 Task: Search one way flight ticket for 5 adults, 1 child, 2 infants in seat and 1 infant on lap in business from Columbia: Columbia Metropolitan Airport to Riverton: Central Wyoming Regional Airport (was Riverton Regional) on 8-4-2023. Choice of flights is Emirates. Number of bags: 11 checked bags. Price is upto 91000. Outbound departure time preference is 16:45. Flight should be any emissions.
Action: Mouse moved to (293, 247)
Screenshot: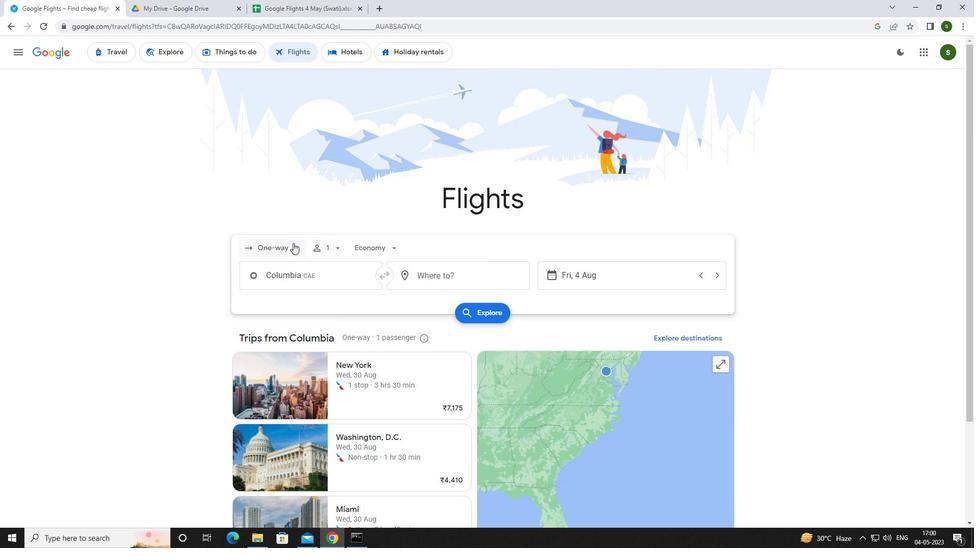 
Action: Mouse pressed left at (293, 247)
Screenshot: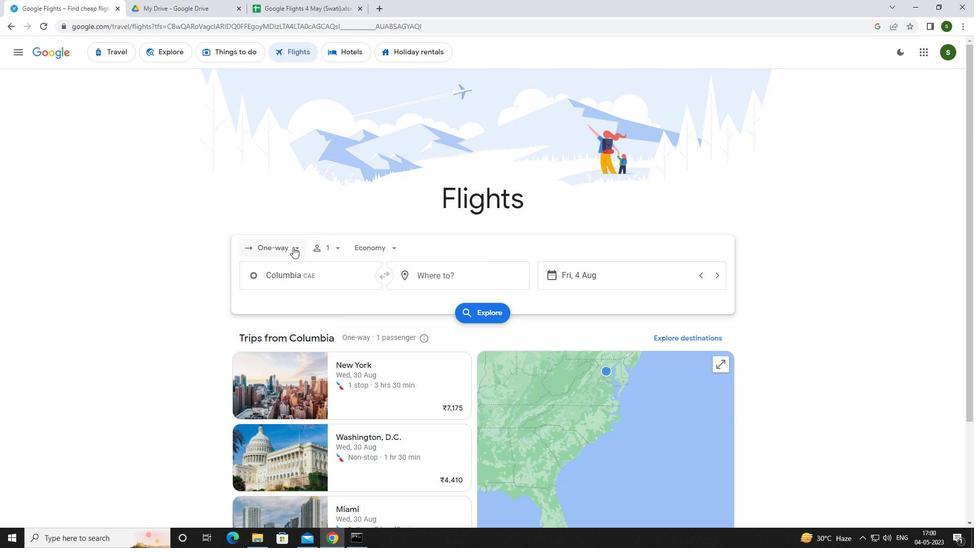 
Action: Mouse moved to (290, 297)
Screenshot: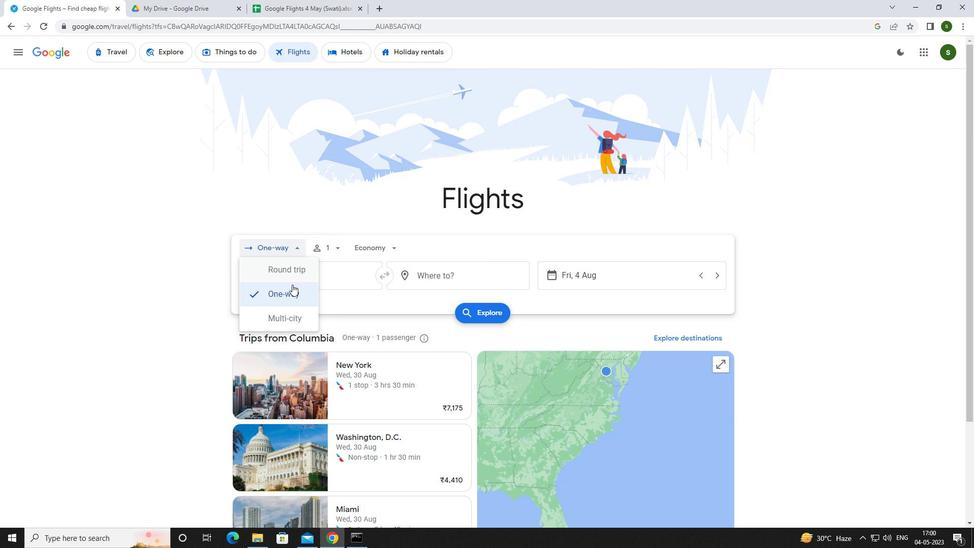 
Action: Mouse pressed left at (290, 297)
Screenshot: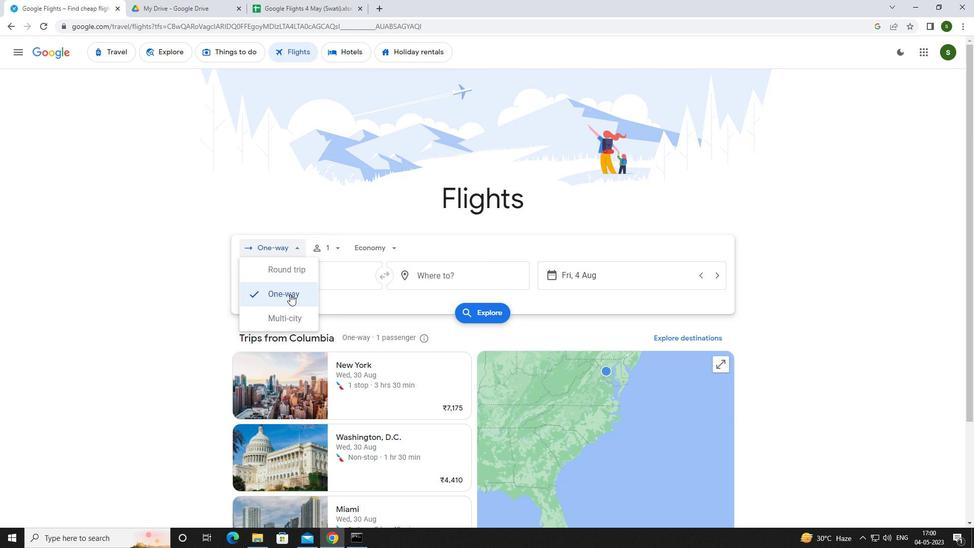 
Action: Mouse moved to (334, 245)
Screenshot: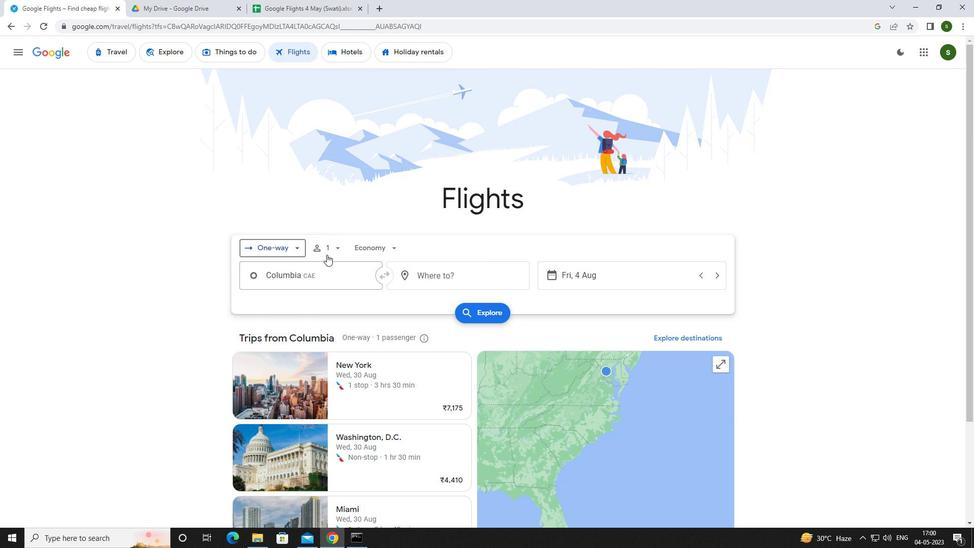 
Action: Mouse pressed left at (334, 245)
Screenshot: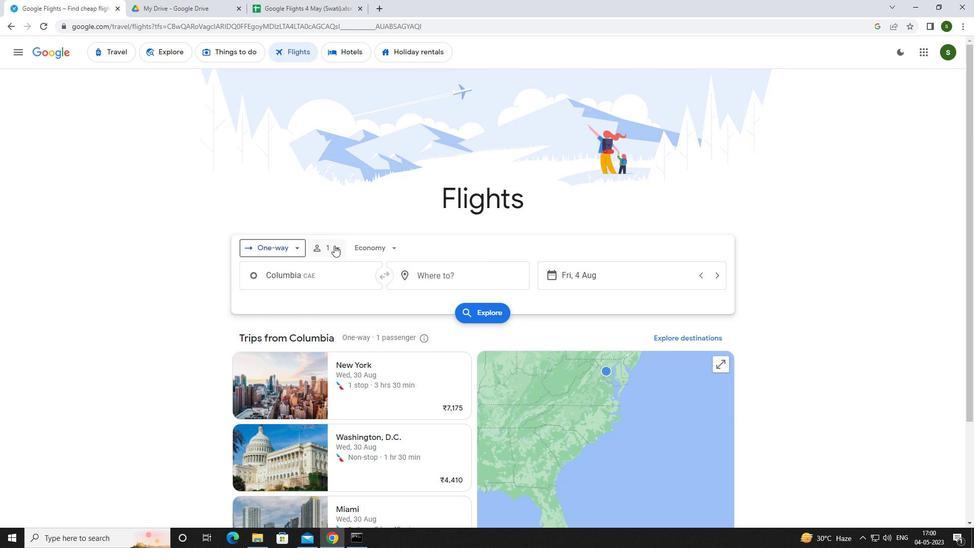 
Action: Mouse moved to (422, 274)
Screenshot: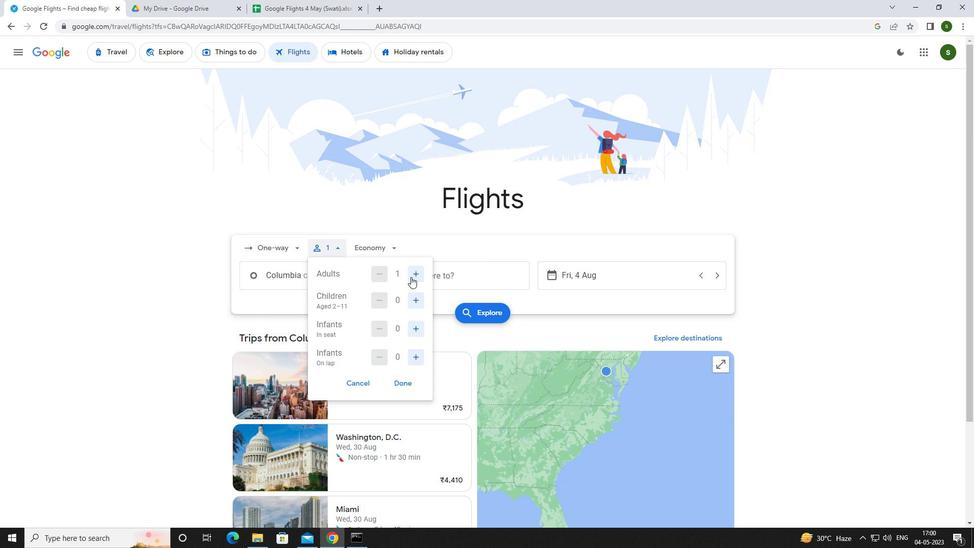 
Action: Mouse pressed left at (422, 274)
Screenshot: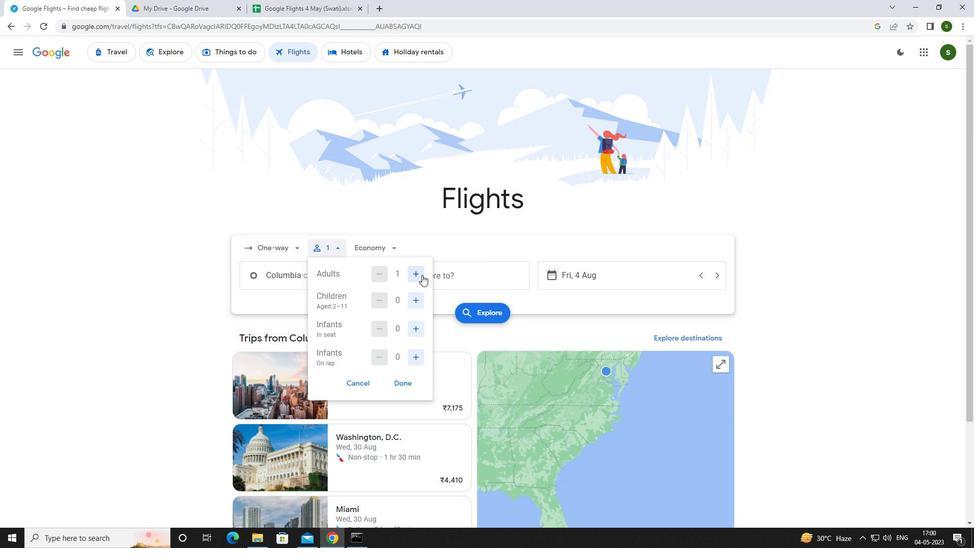 
Action: Mouse moved to (421, 274)
Screenshot: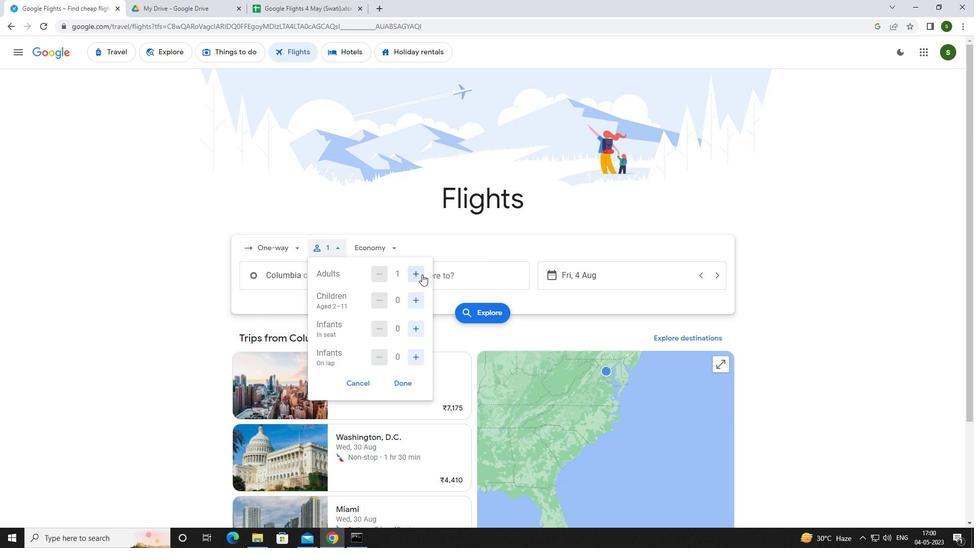 
Action: Mouse pressed left at (421, 274)
Screenshot: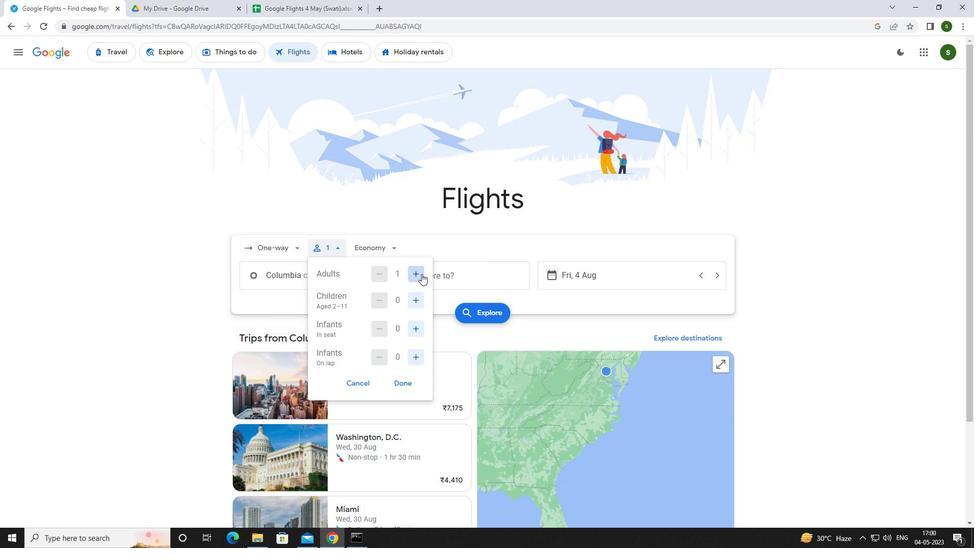
Action: Mouse pressed left at (421, 274)
Screenshot: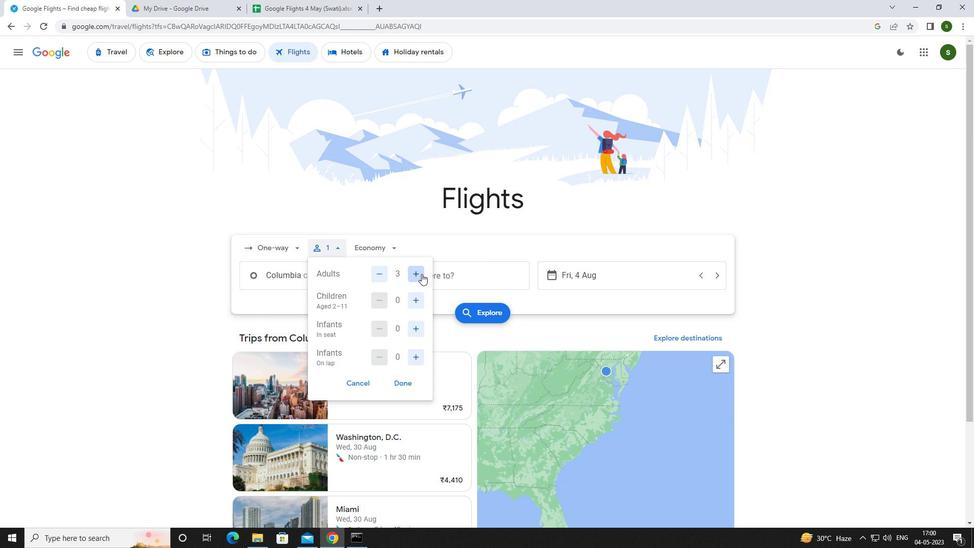 
Action: Mouse pressed left at (421, 274)
Screenshot: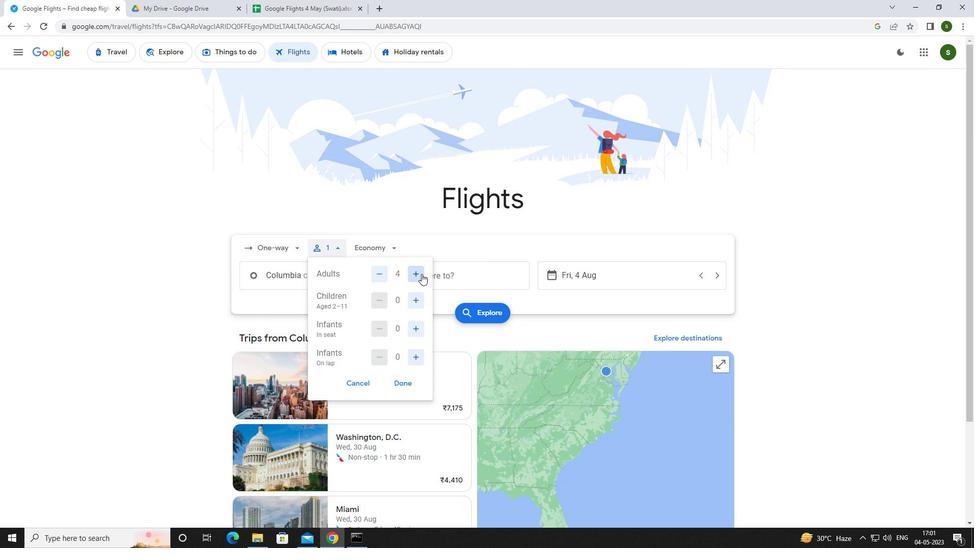 
Action: Mouse moved to (416, 297)
Screenshot: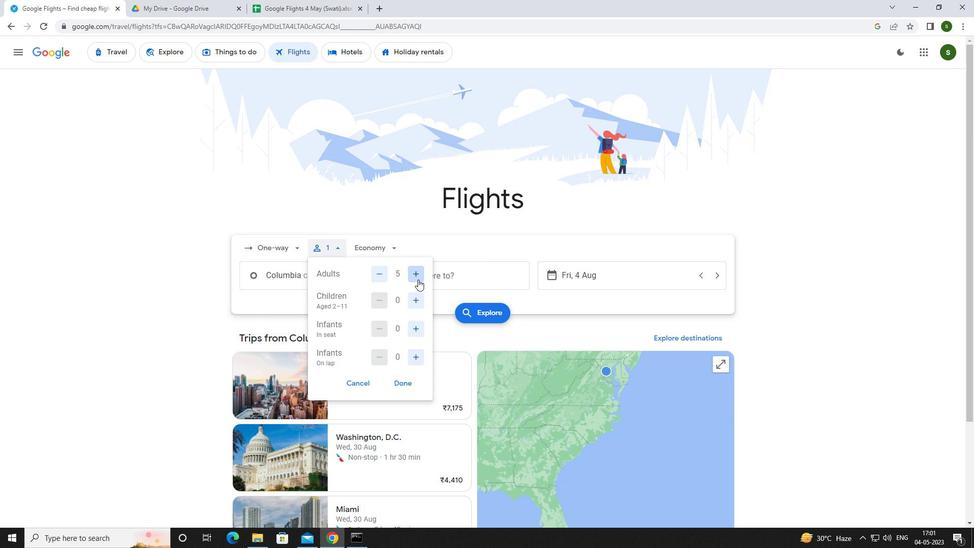 
Action: Mouse pressed left at (416, 297)
Screenshot: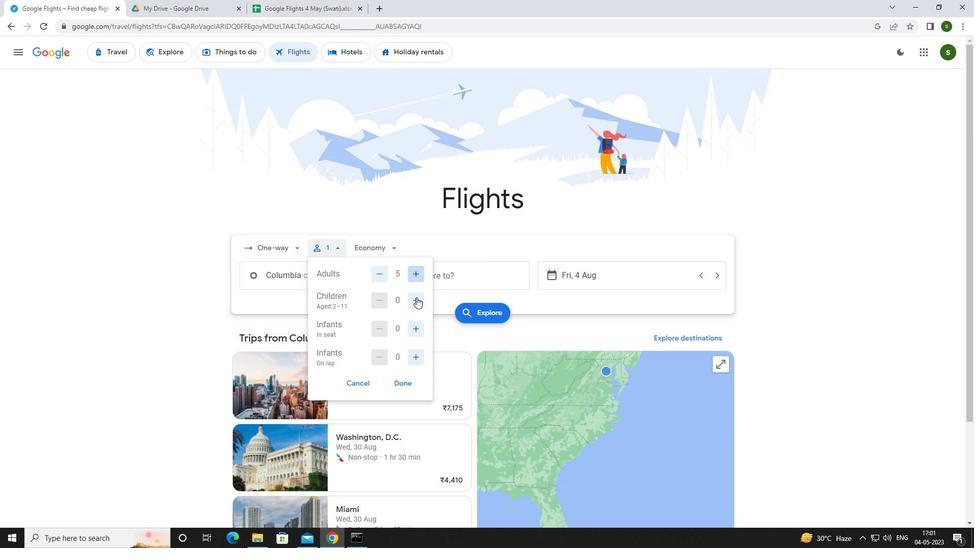 
Action: Mouse moved to (417, 326)
Screenshot: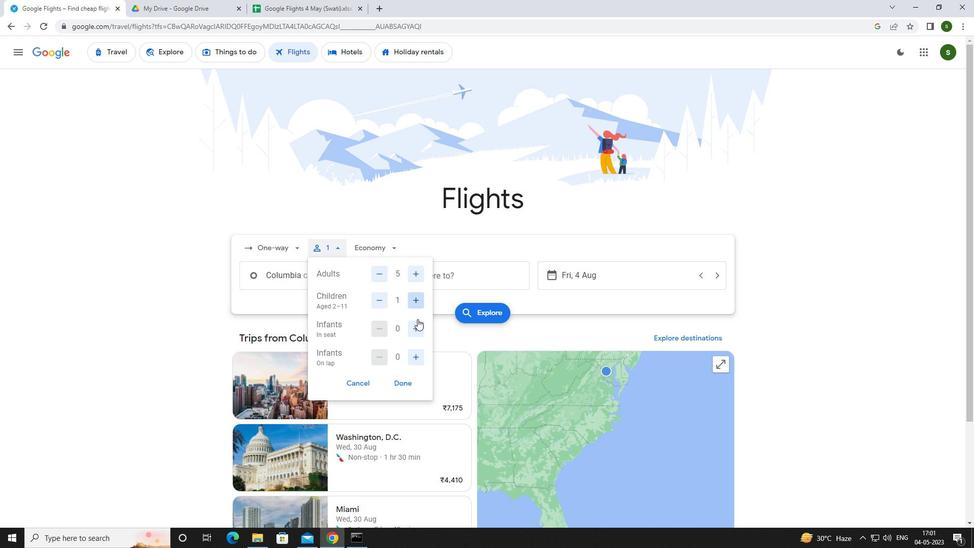 
Action: Mouse pressed left at (417, 326)
Screenshot: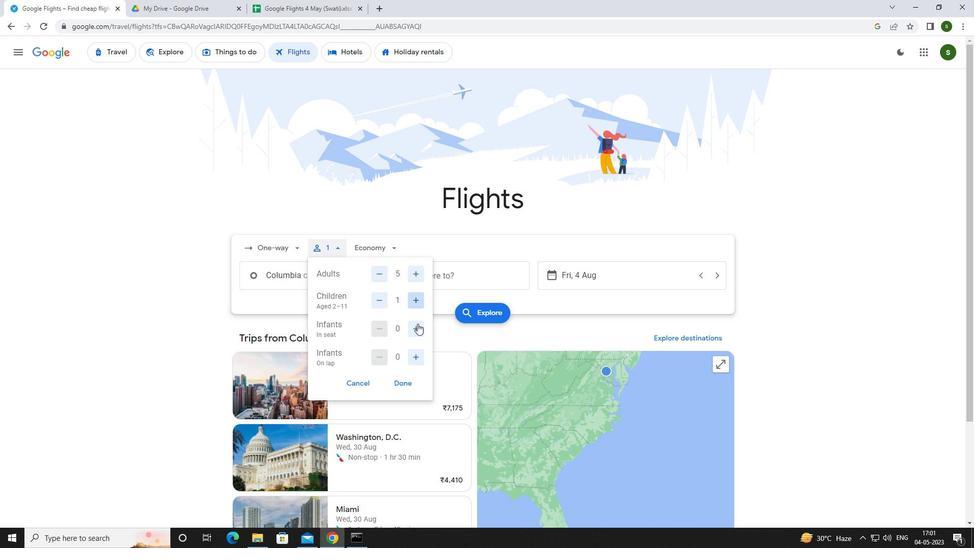 
Action: Mouse pressed left at (417, 326)
Screenshot: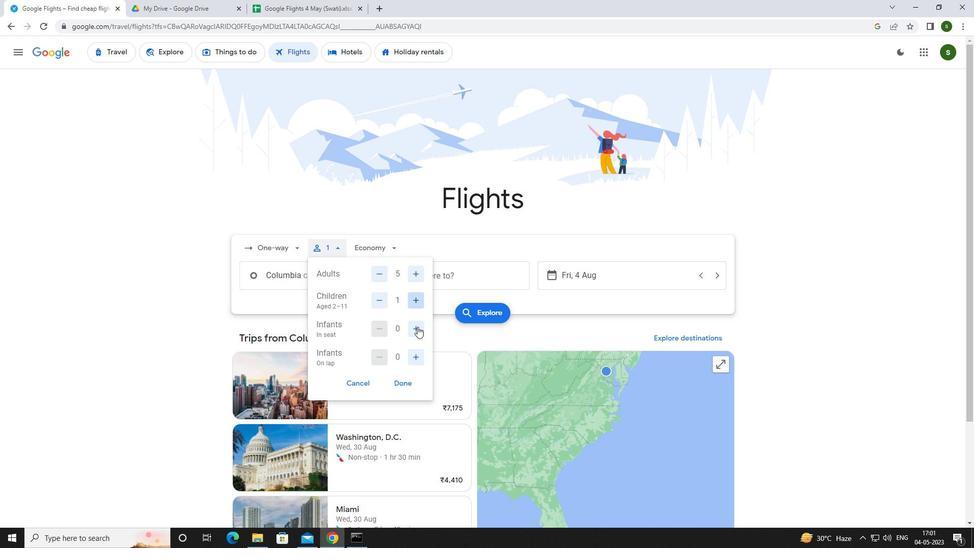 
Action: Mouse moved to (418, 357)
Screenshot: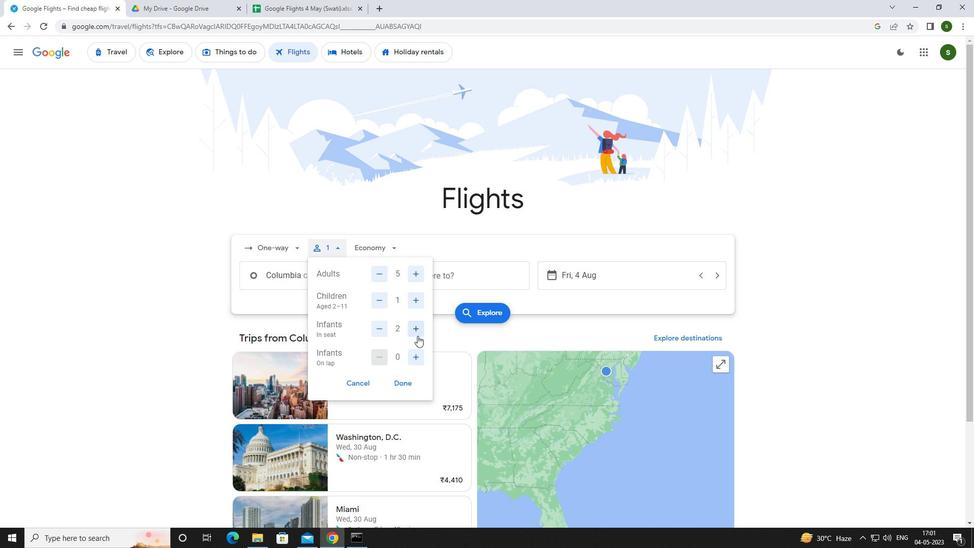 
Action: Mouse pressed left at (418, 357)
Screenshot: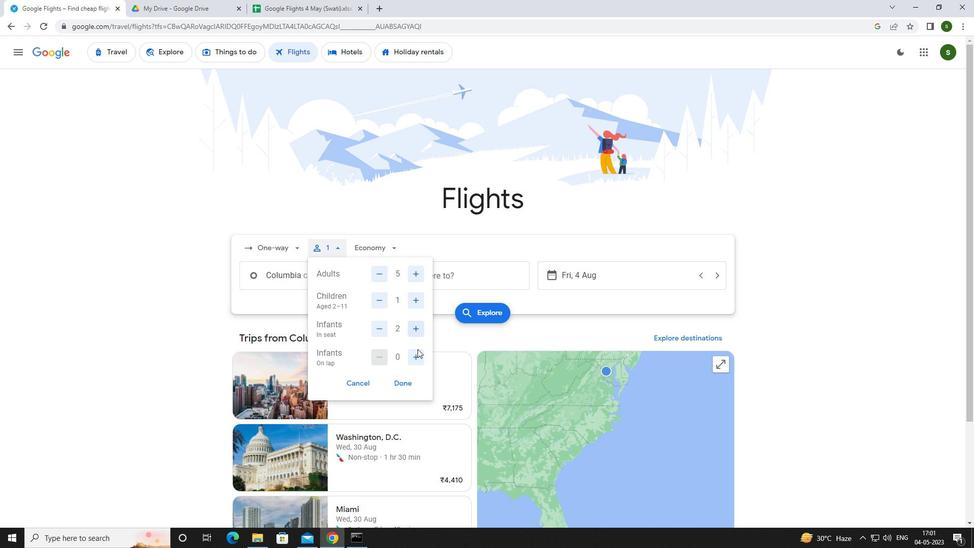 
Action: Mouse moved to (382, 248)
Screenshot: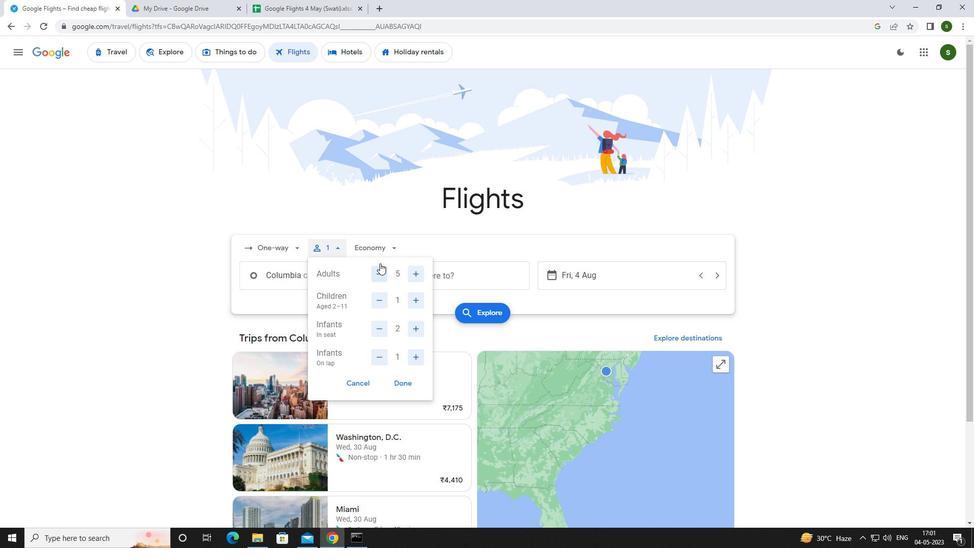 
Action: Mouse pressed left at (382, 248)
Screenshot: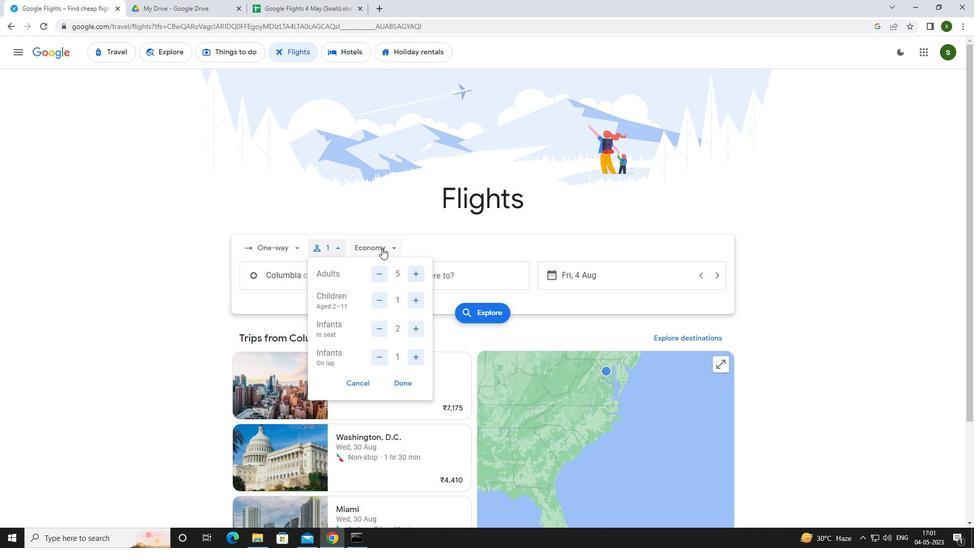 
Action: Mouse moved to (395, 315)
Screenshot: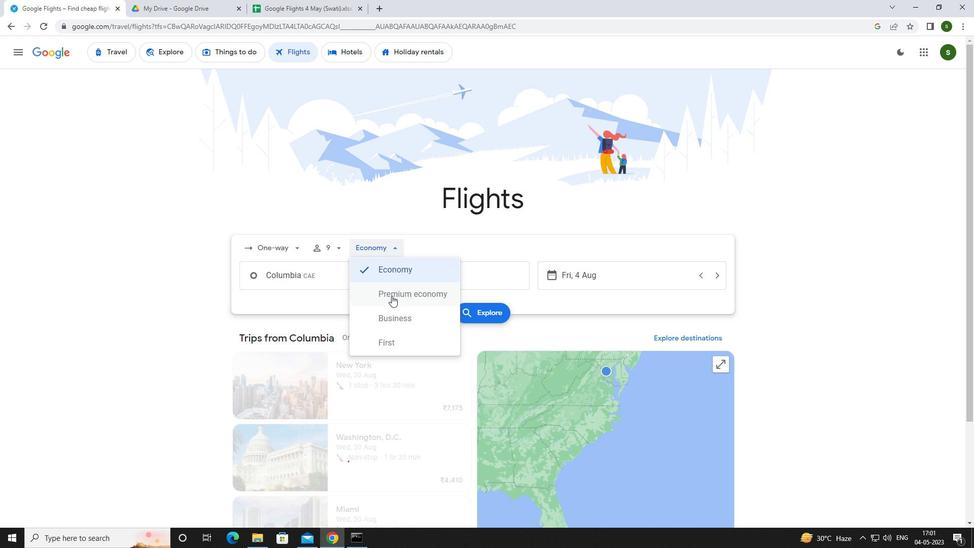 
Action: Mouse pressed left at (395, 315)
Screenshot: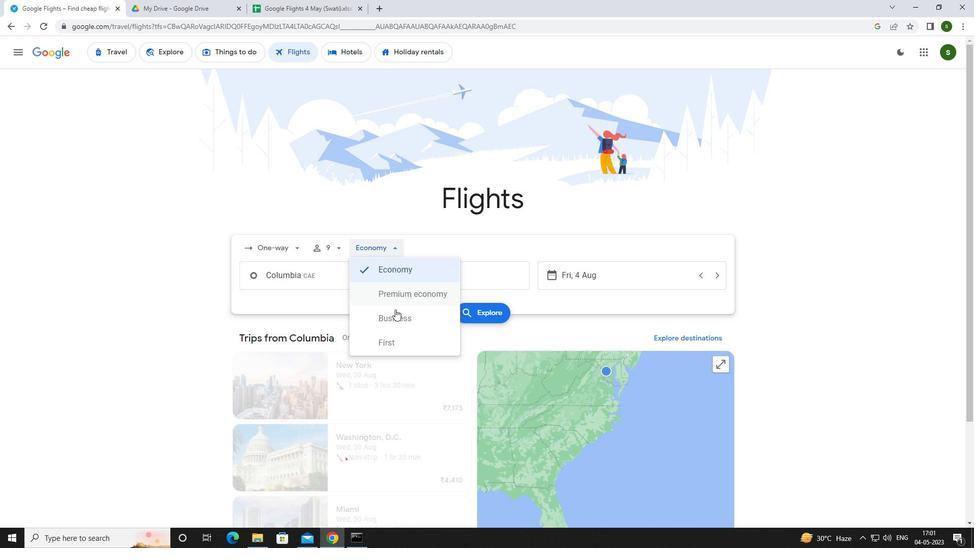 
Action: Mouse moved to (345, 273)
Screenshot: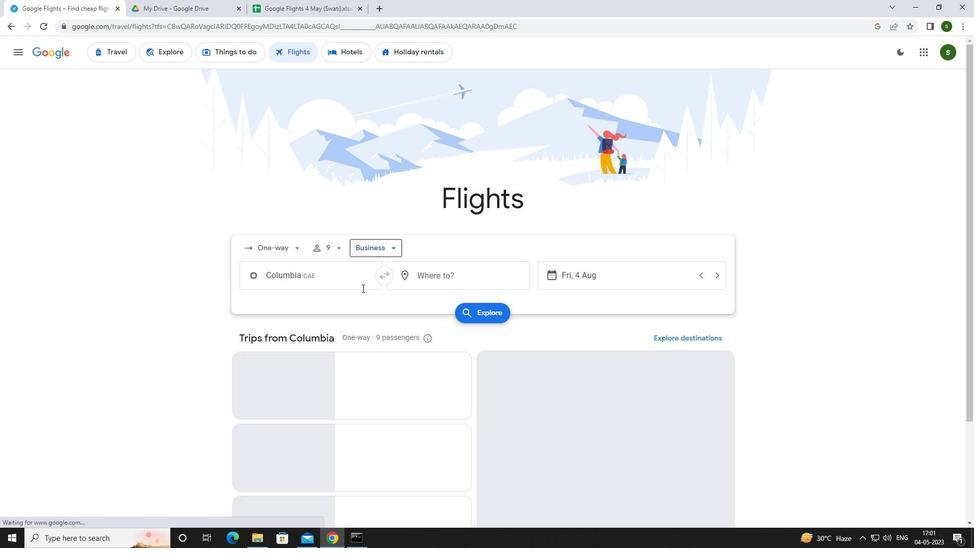
Action: Mouse pressed left at (345, 273)
Screenshot: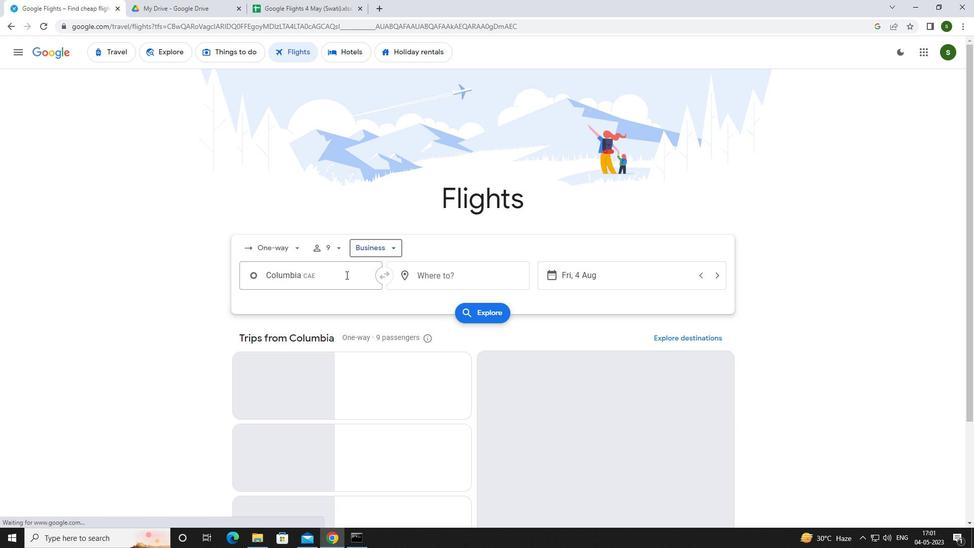 
Action: Mouse moved to (345, 273)
Screenshot: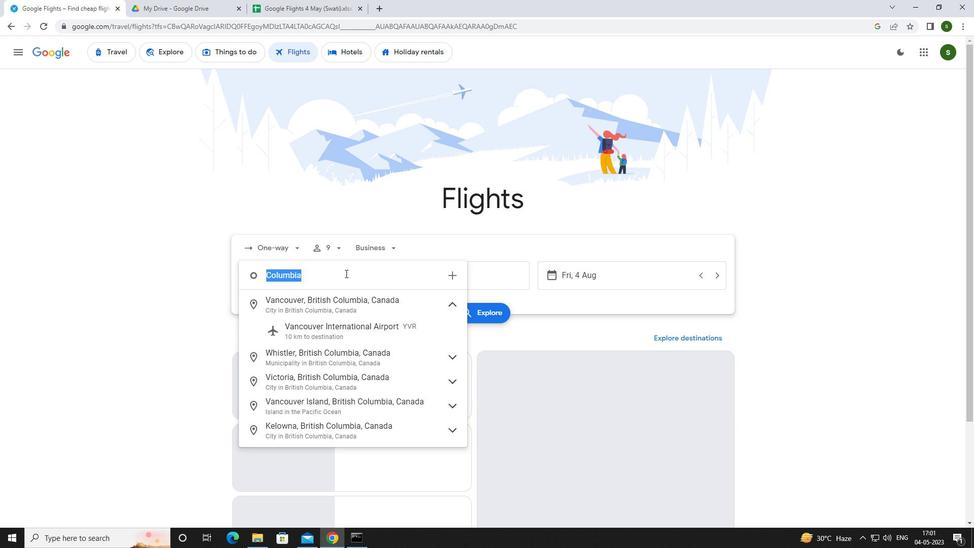
Action: Key pressed <Key.caps_lock>c<Key.caps_lock>olumbia<Key.space><Key.caps_lock>m<Key.caps_lock>etr
Screenshot: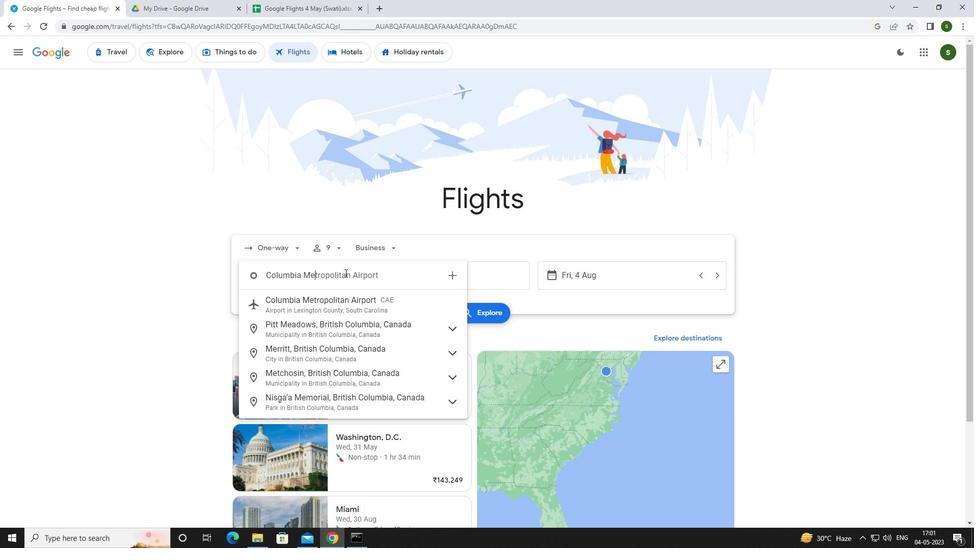 
Action: Mouse moved to (345, 301)
Screenshot: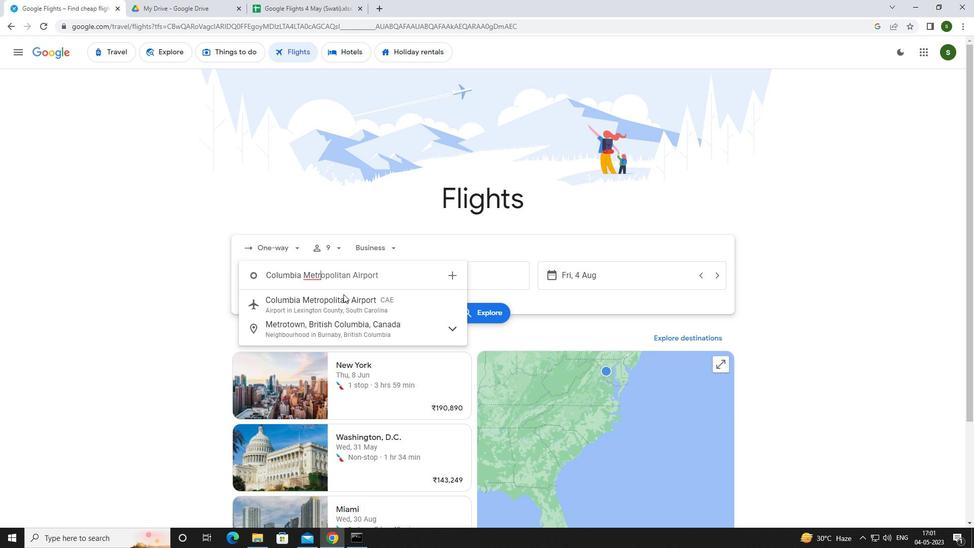 
Action: Mouse pressed left at (345, 301)
Screenshot: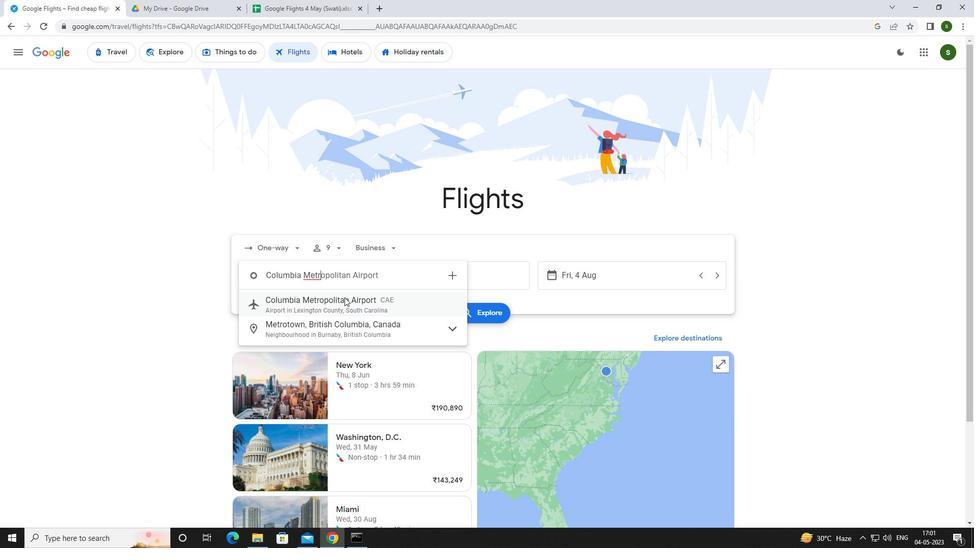 
Action: Mouse moved to (455, 275)
Screenshot: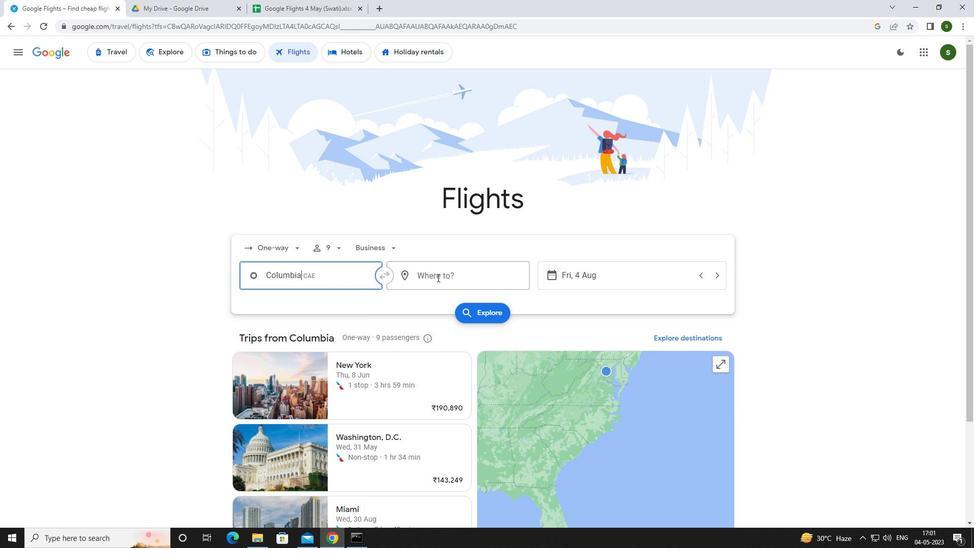 
Action: Mouse pressed left at (455, 275)
Screenshot: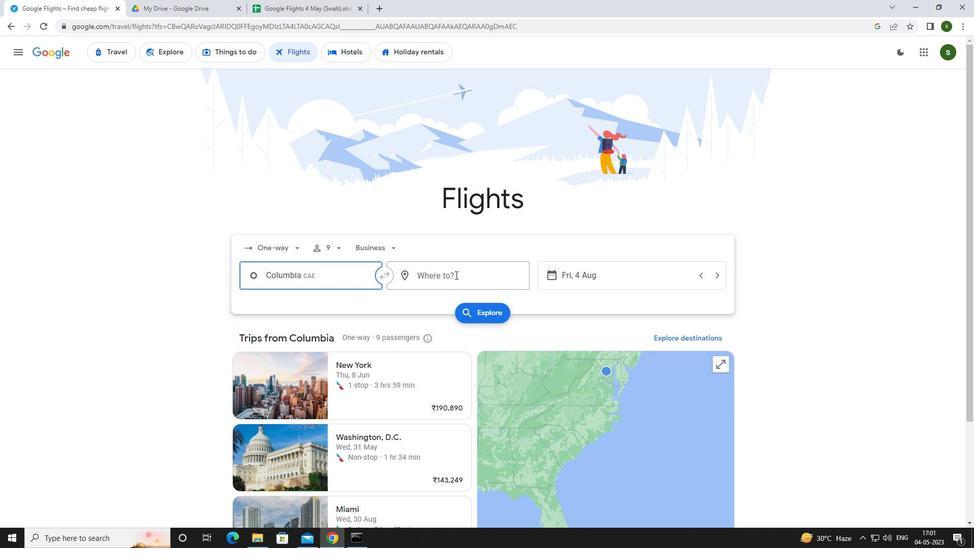 
Action: Mouse moved to (423, 283)
Screenshot: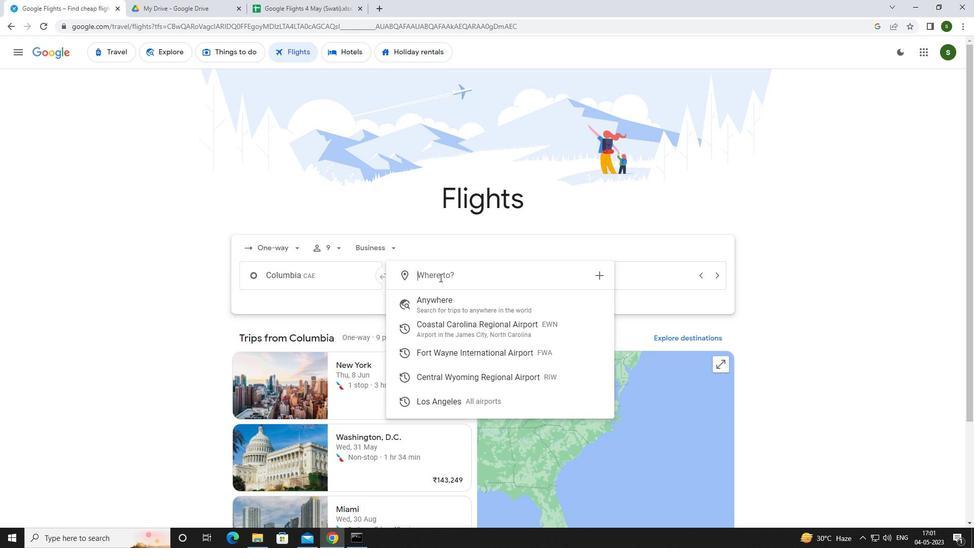 
Action: Key pressed <Key.caps_lock>r<Key.caps_lock>iverto
Screenshot: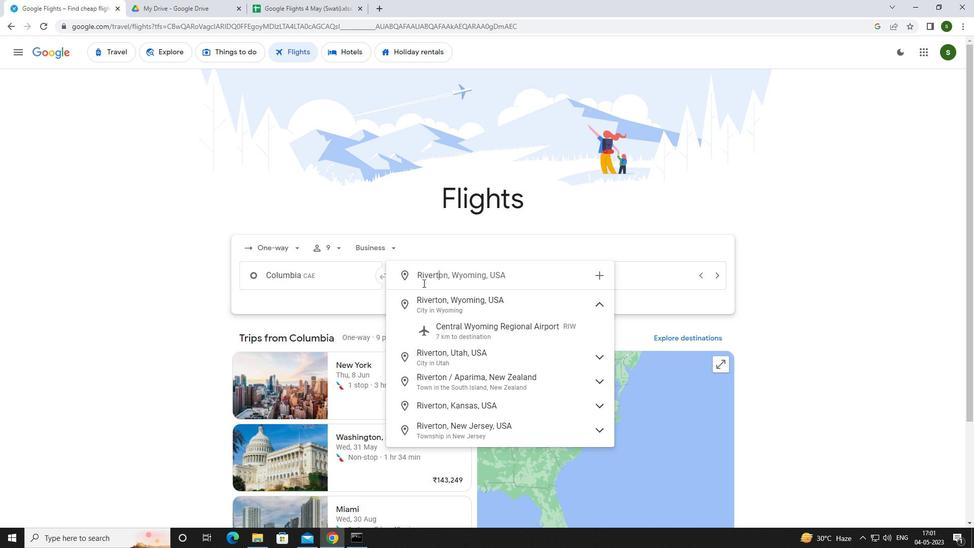 
Action: Mouse moved to (479, 331)
Screenshot: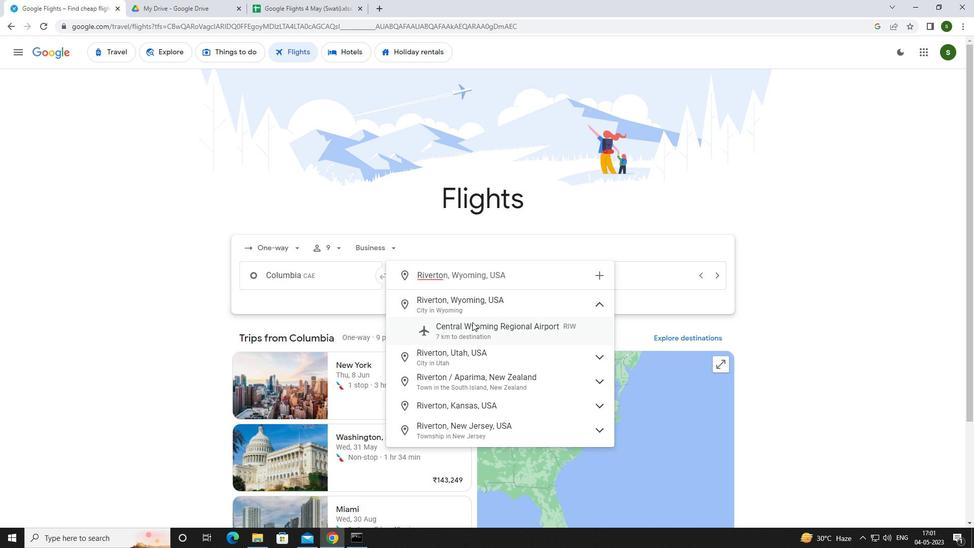 
Action: Mouse pressed left at (479, 331)
Screenshot: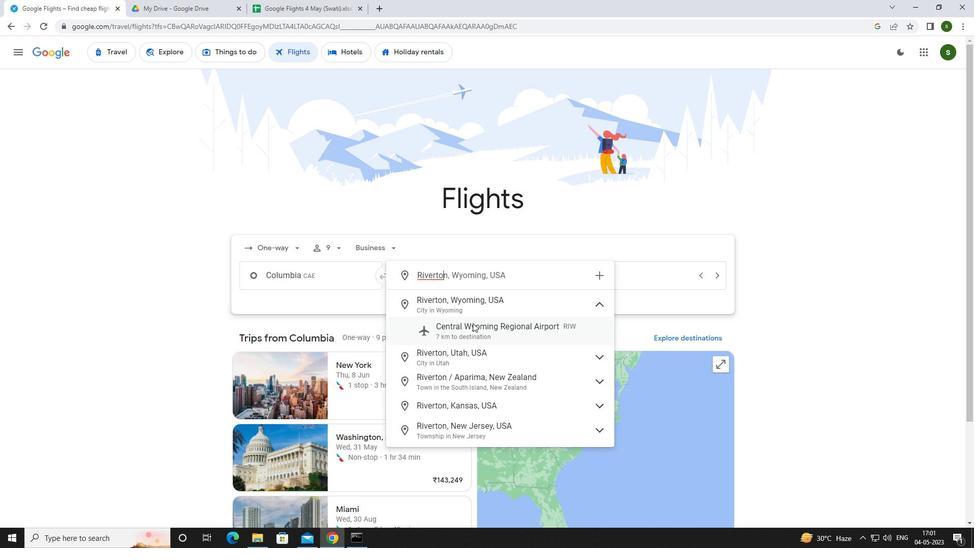 
Action: Mouse moved to (633, 270)
Screenshot: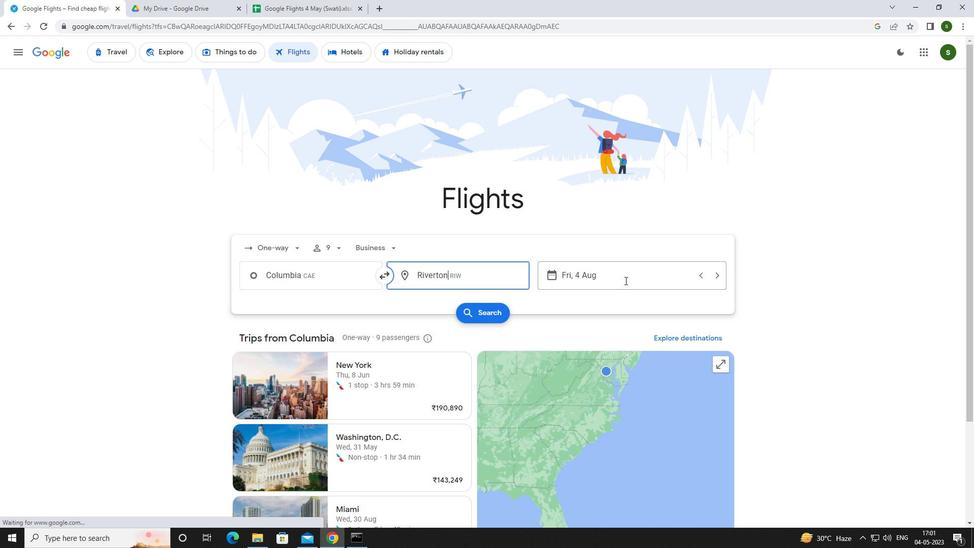 
Action: Mouse pressed left at (633, 270)
Screenshot: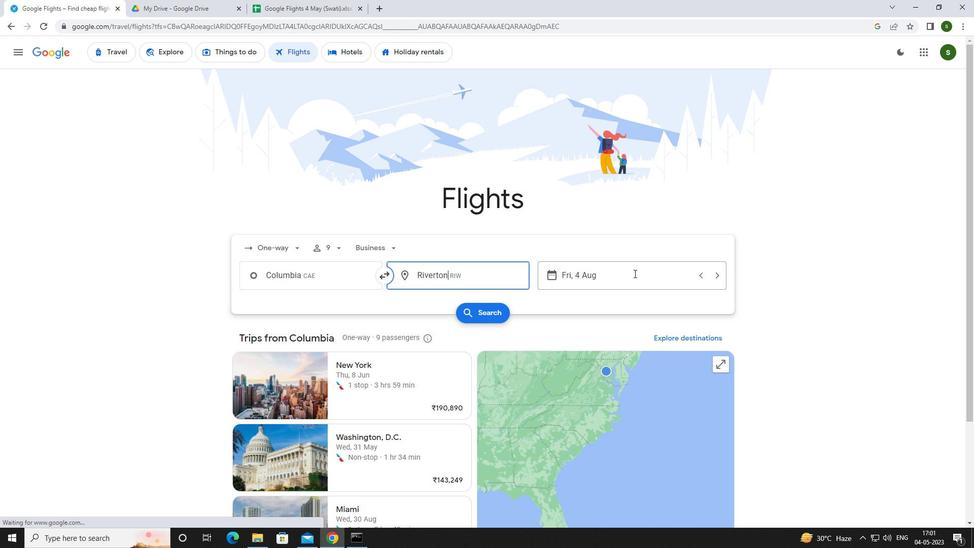 
Action: Mouse moved to (489, 346)
Screenshot: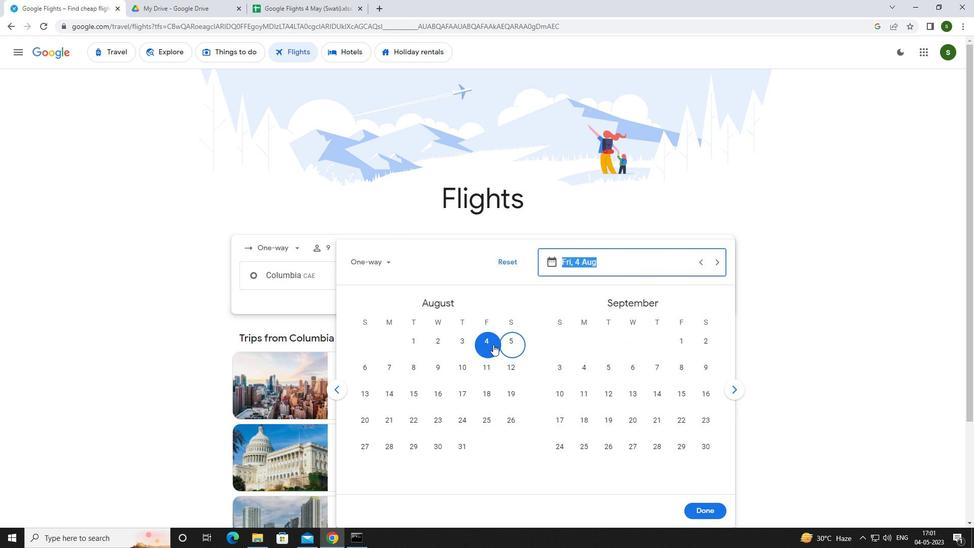 
Action: Mouse pressed left at (489, 346)
Screenshot: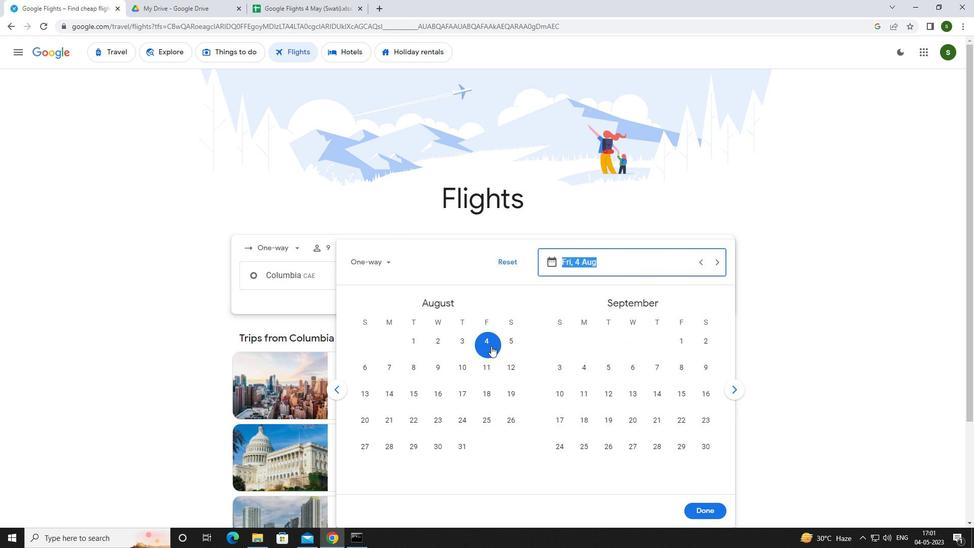 
Action: Mouse moved to (717, 510)
Screenshot: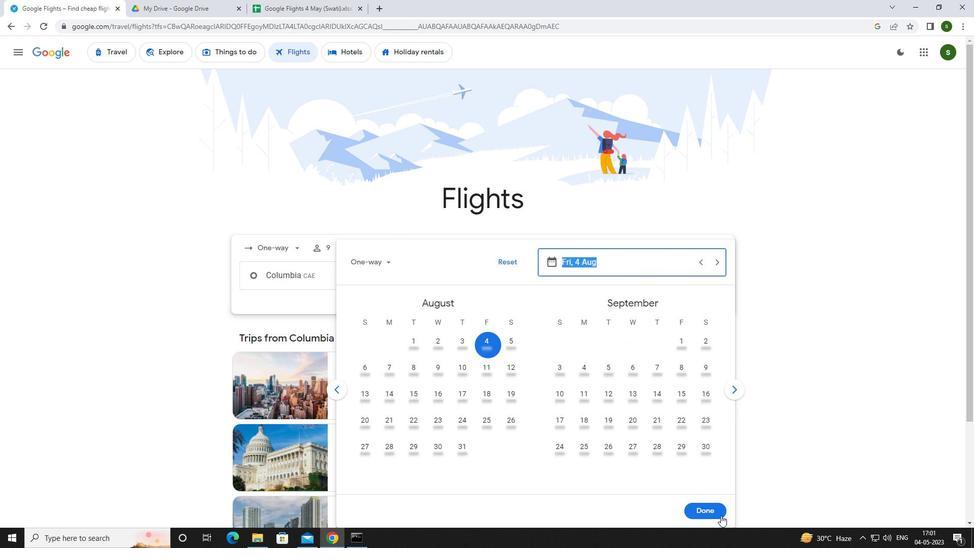 
Action: Mouse pressed left at (717, 510)
Screenshot: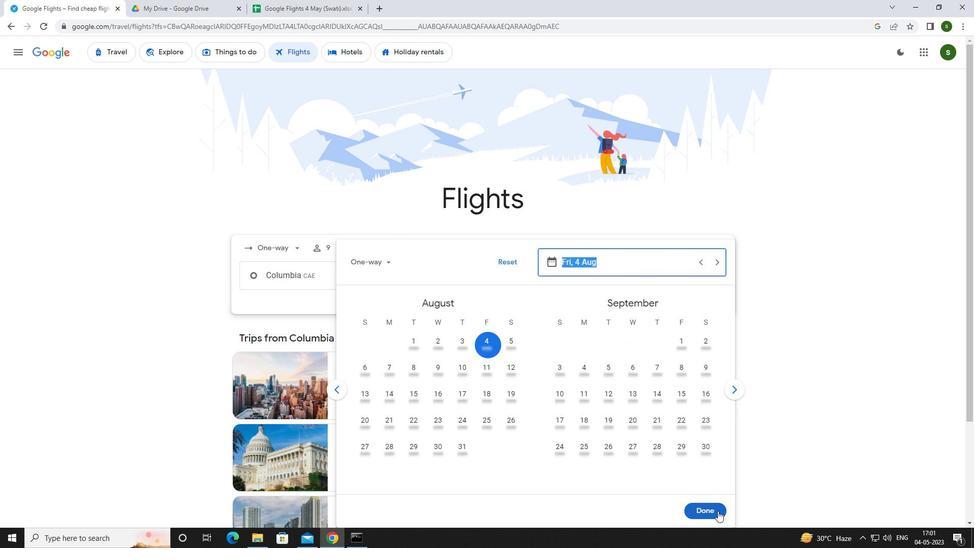 
Action: Mouse moved to (490, 311)
Screenshot: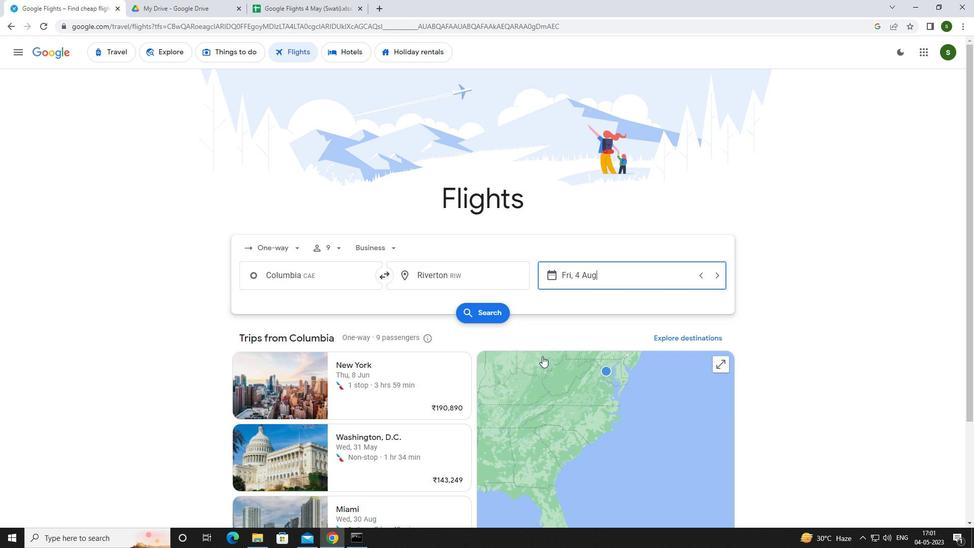 
Action: Mouse pressed left at (490, 311)
Screenshot: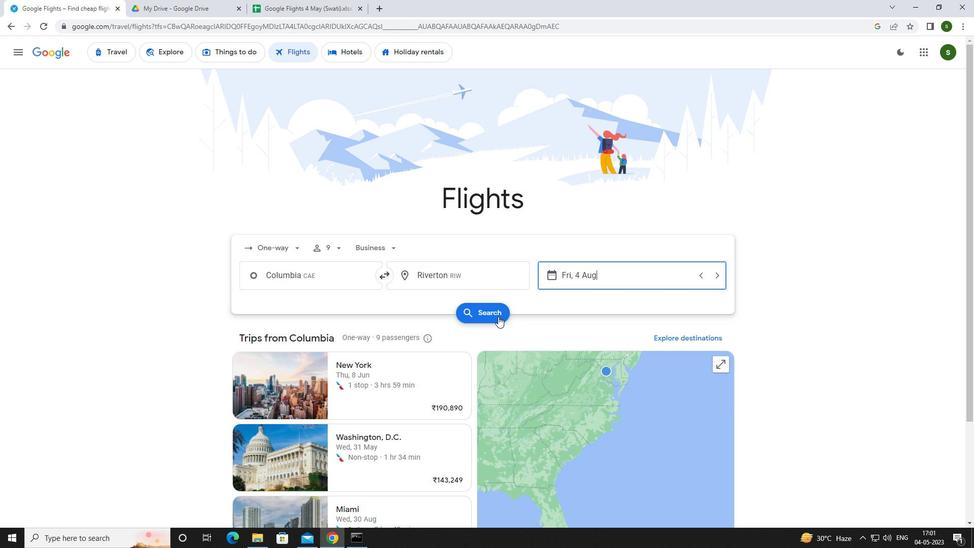 
Action: Mouse moved to (255, 145)
Screenshot: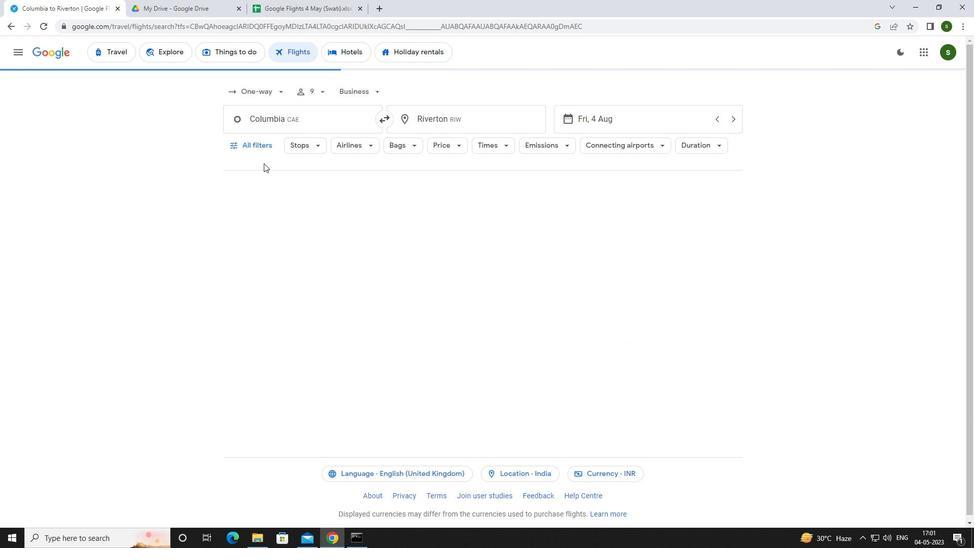 
Action: Mouse pressed left at (255, 145)
Screenshot: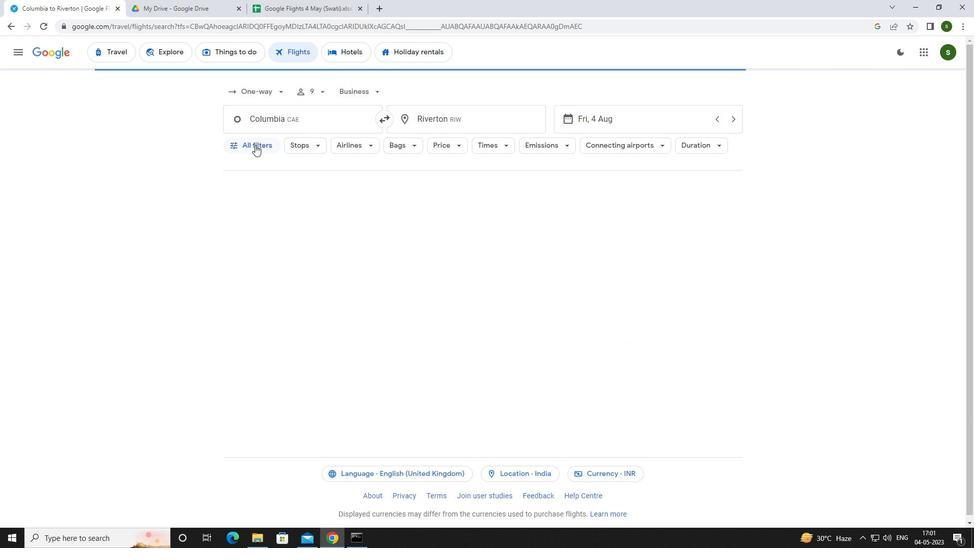 
Action: Mouse moved to (377, 364)
Screenshot: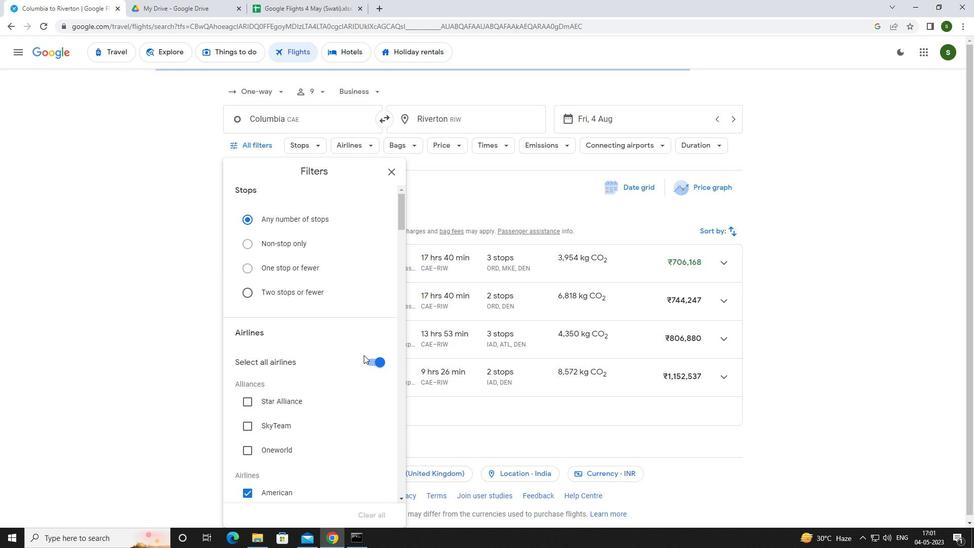 
Action: Mouse pressed left at (377, 364)
Screenshot: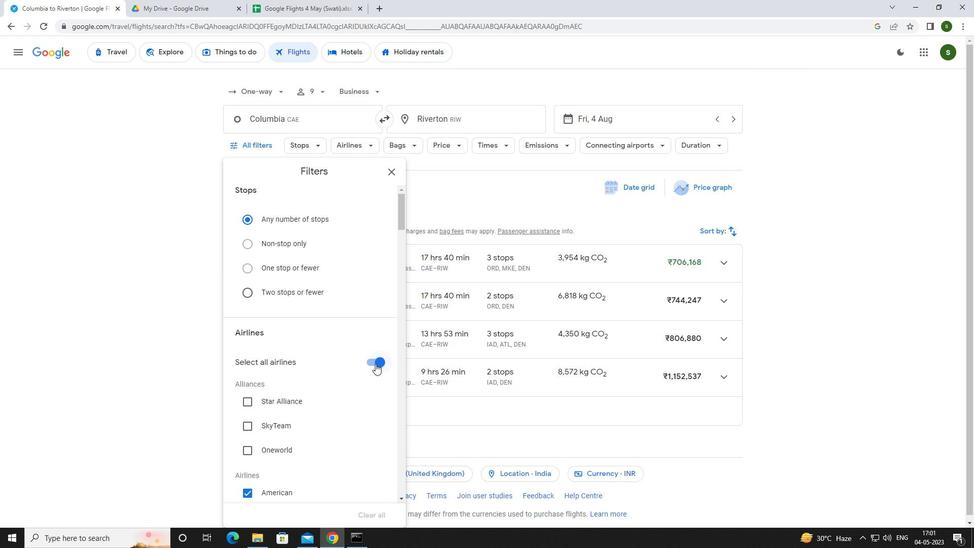 
Action: Mouse moved to (343, 335)
Screenshot: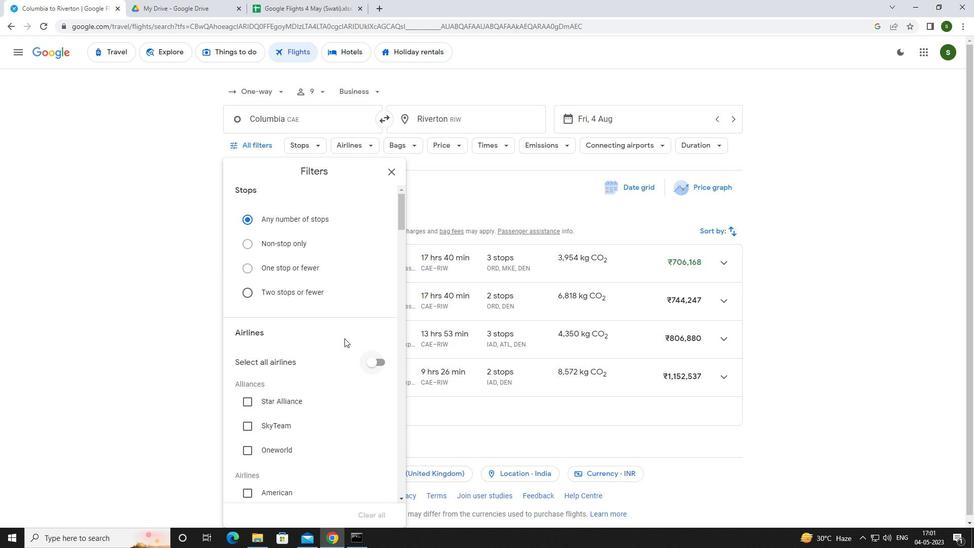 
Action: Mouse scrolled (343, 335) with delta (0, 0)
Screenshot: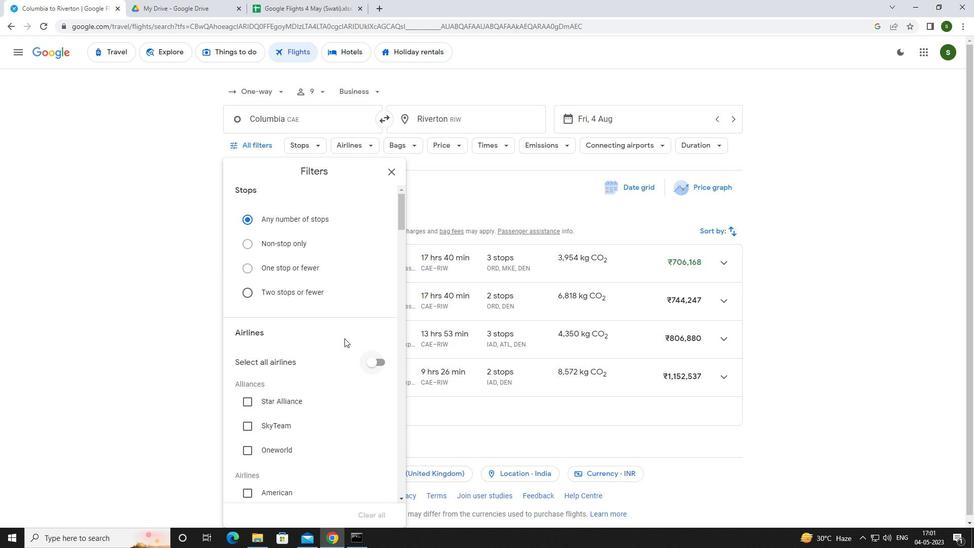 
Action: Mouse scrolled (343, 335) with delta (0, 0)
Screenshot: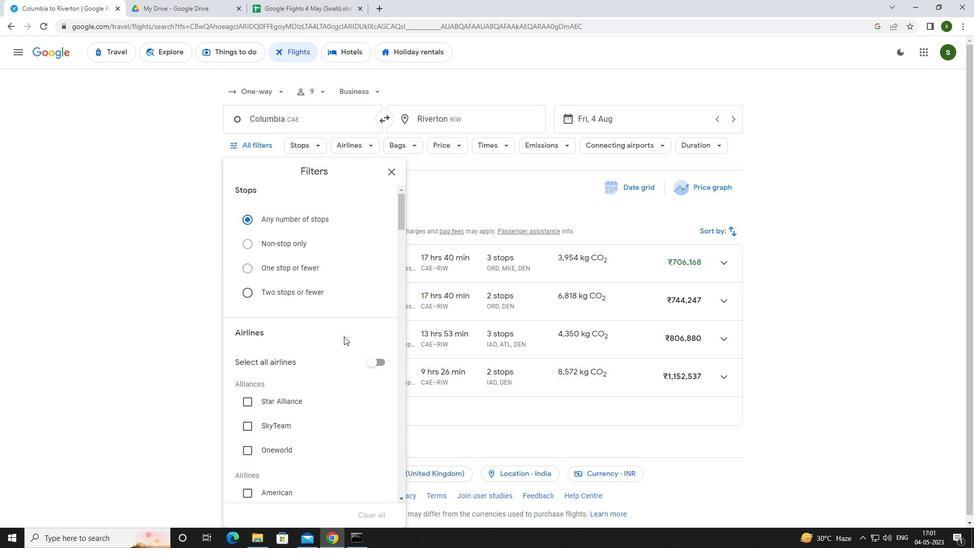 
Action: Mouse scrolled (343, 335) with delta (0, 0)
Screenshot: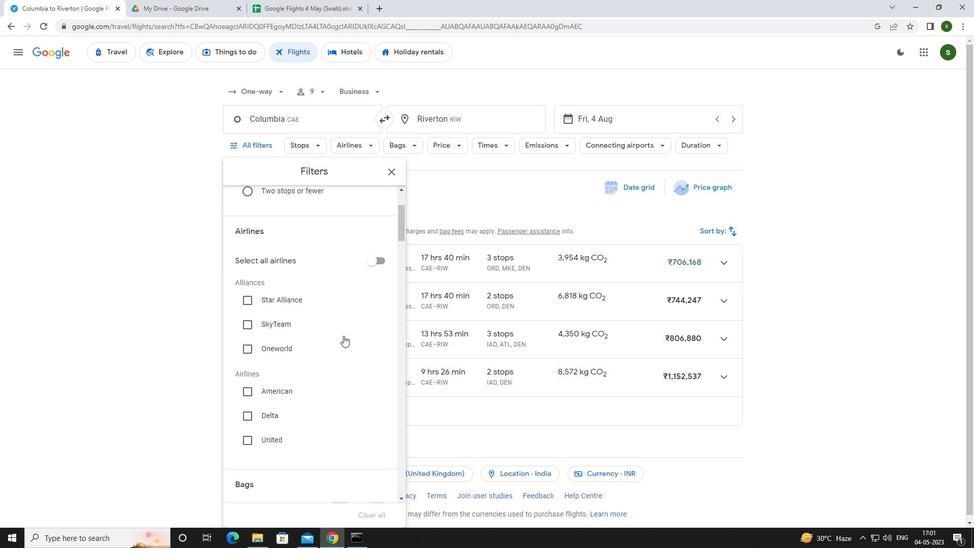 
Action: Mouse scrolled (343, 335) with delta (0, 0)
Screenshot: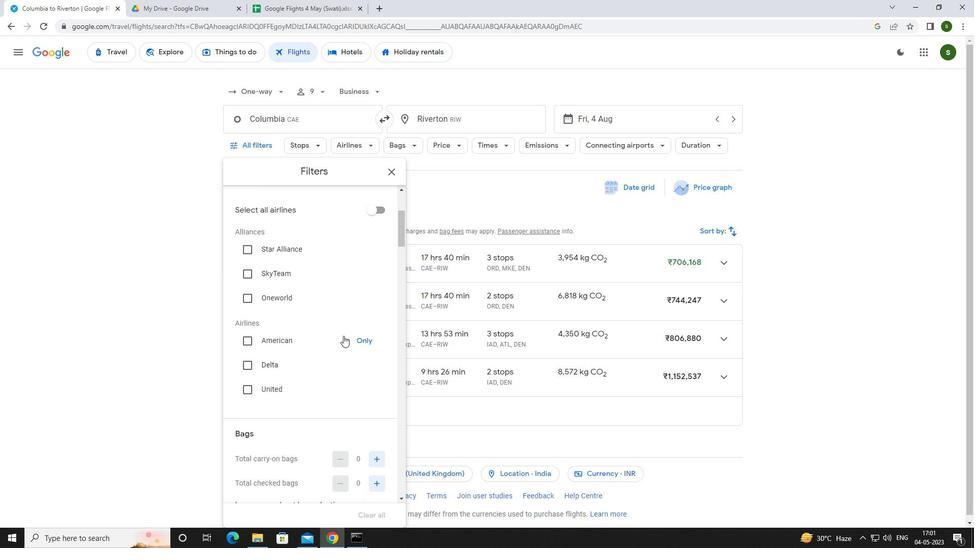 
Action: Mouse scrolled (343, 335) with delta (0, 0)
Screenshot: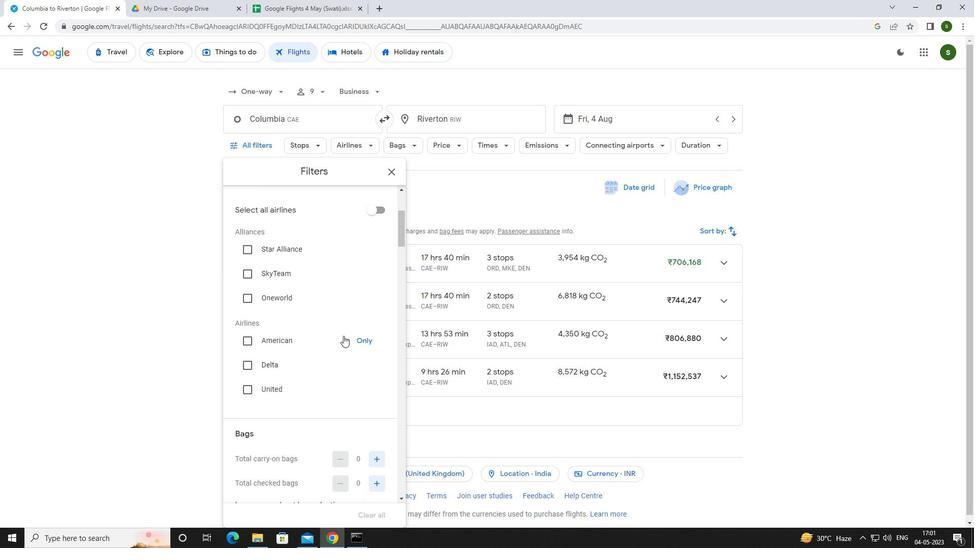 
Action: Mouse scrolled (343, 335) with delta (0, 0)
Screenshot: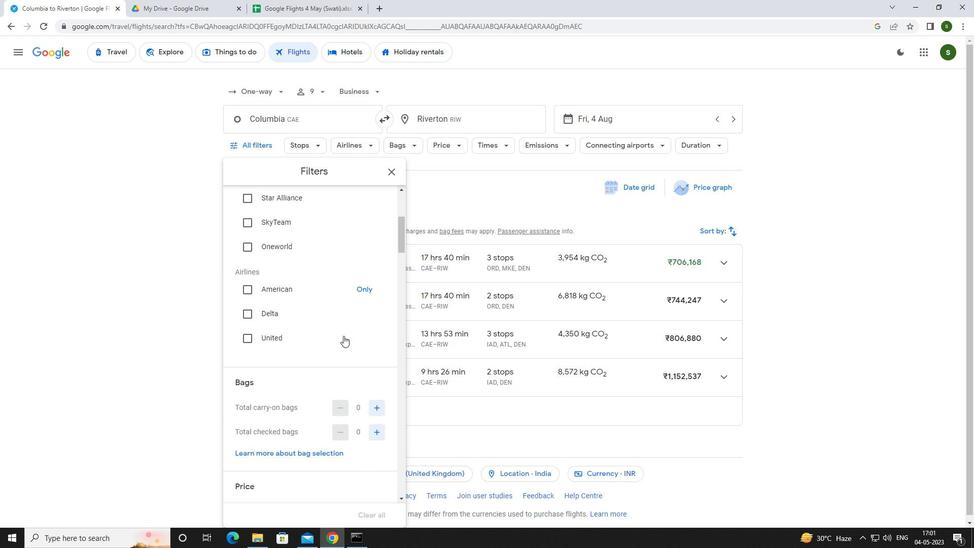 
Action: Mouse moved to (374, 333)
Screenshot: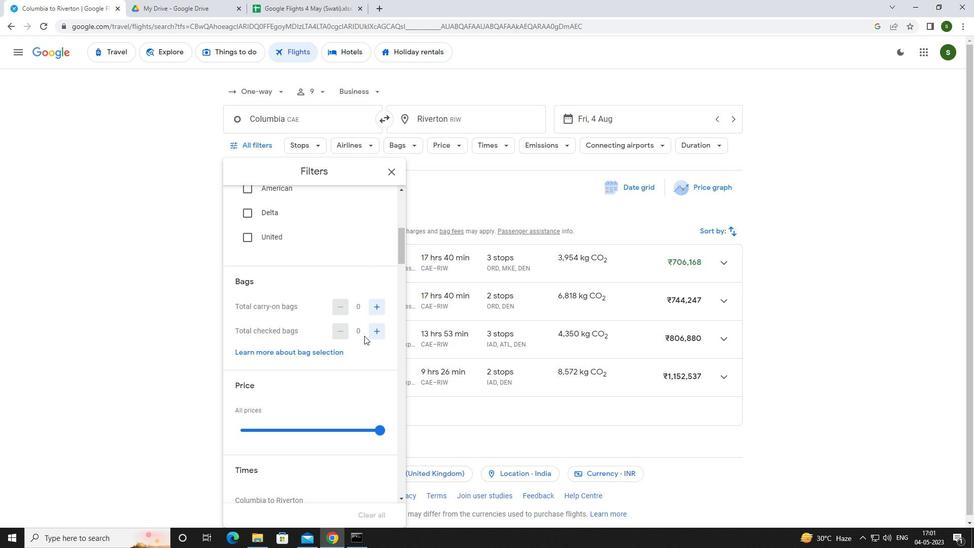 
Action: Mouse pressed left at (374, 333)
Screenshot: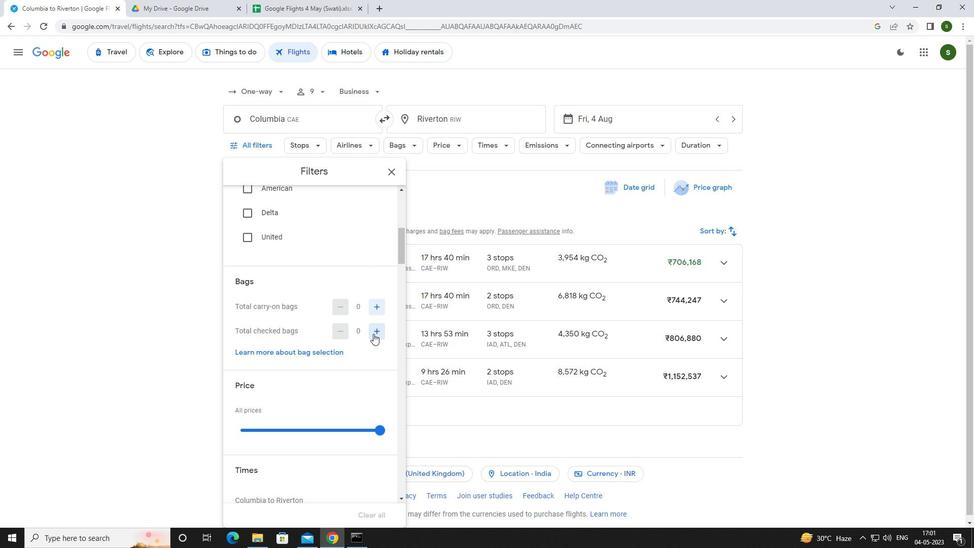 
Action: Mouse pressed left at (374, 333)
Screenshot: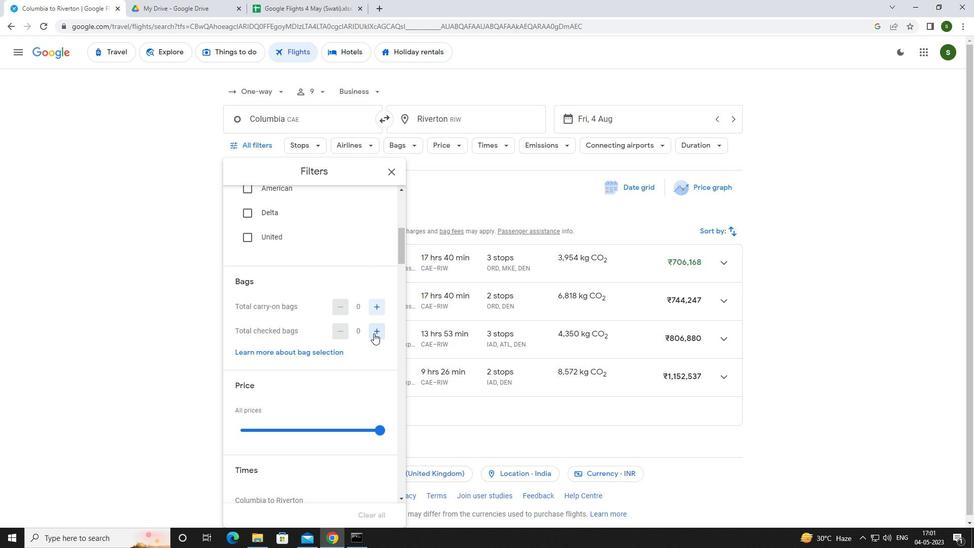 
Action: Mouse pressed left at (374, 333)
Screenshot: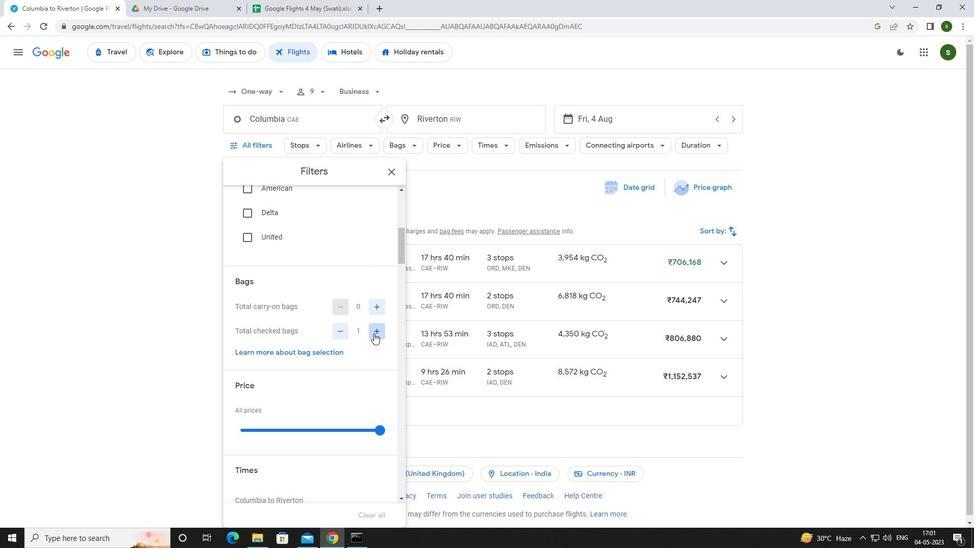 
Action: Mouse pressed left at (374, 333)
Screenshot: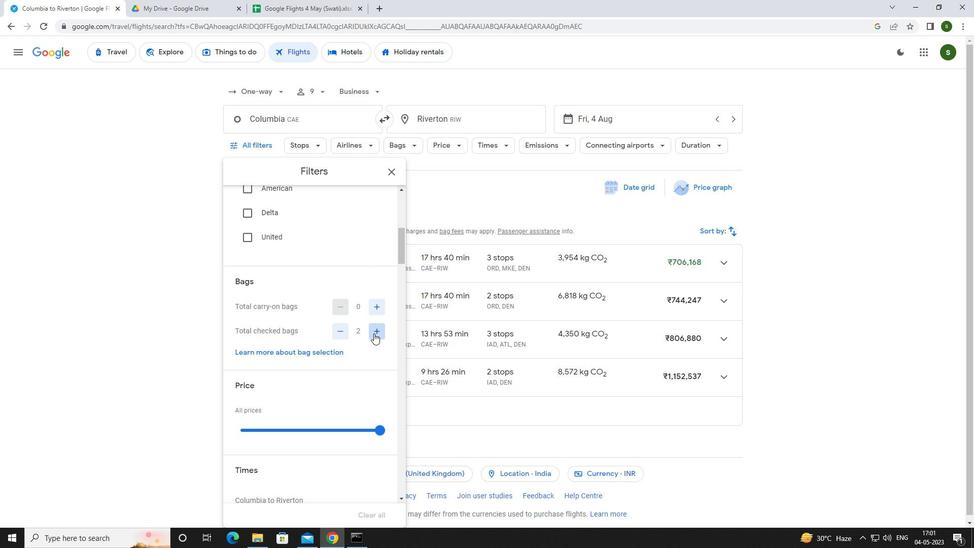 
Action: Mouse pressed left at (374, 333)
Screenshot: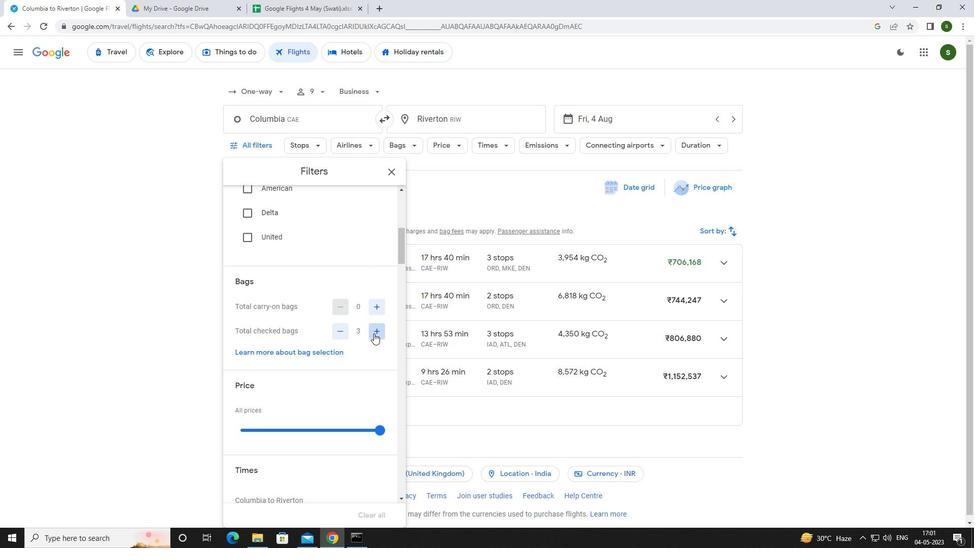 
Action: Mouse pressed left at (374, 333)
Screenshot: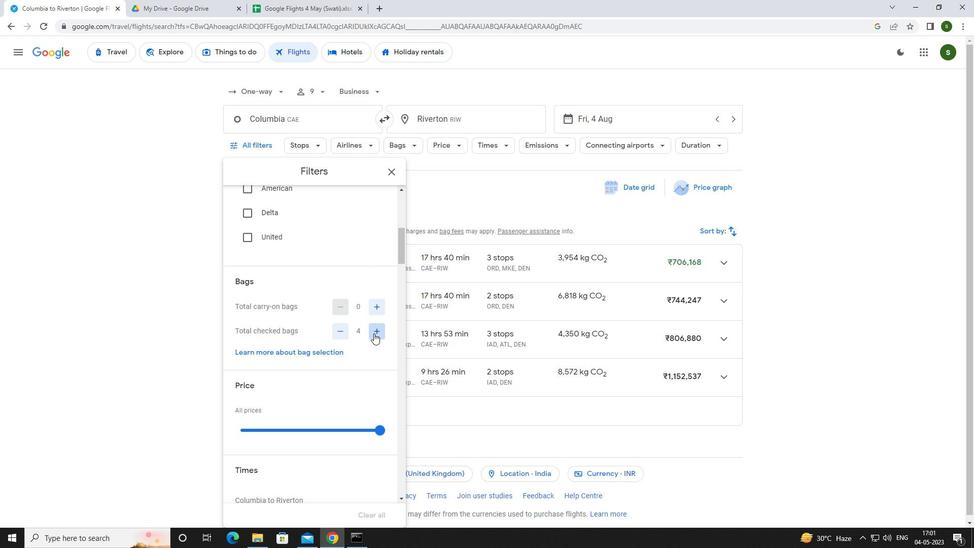 
Action: Mouse pressed left at (374, 333)
Screenshot: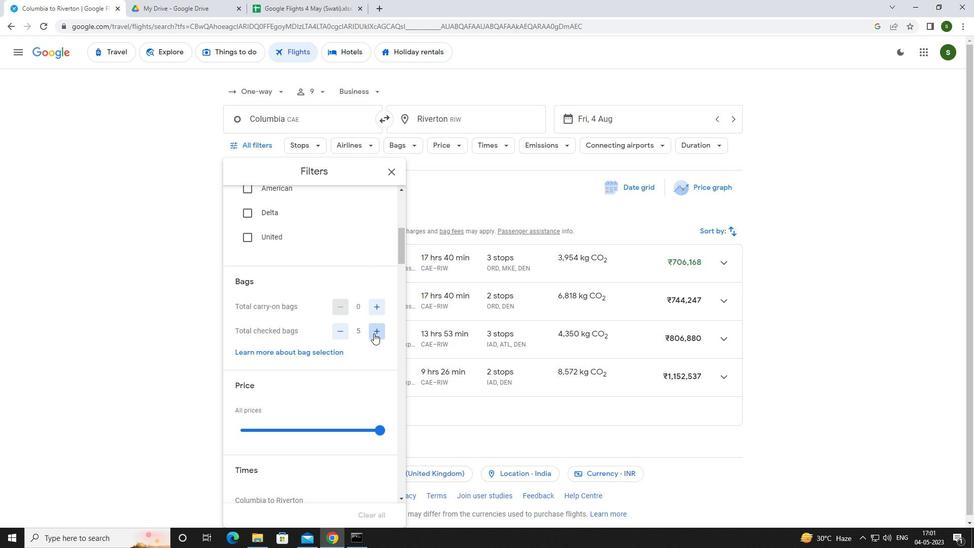 
Action: Mouse pressed left at (374, 333)
Screenshot: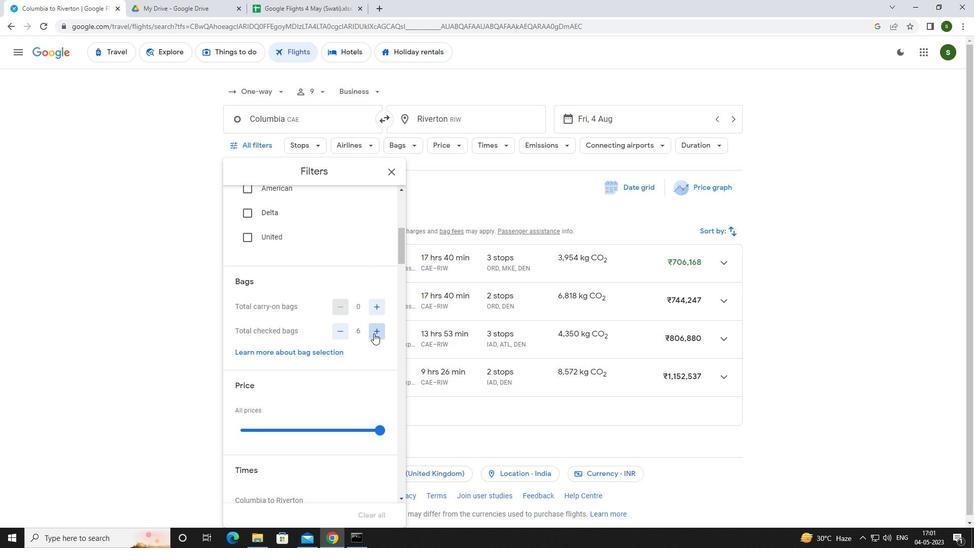 
Action: Mouse pressed left at (374, 333)
Screenshot: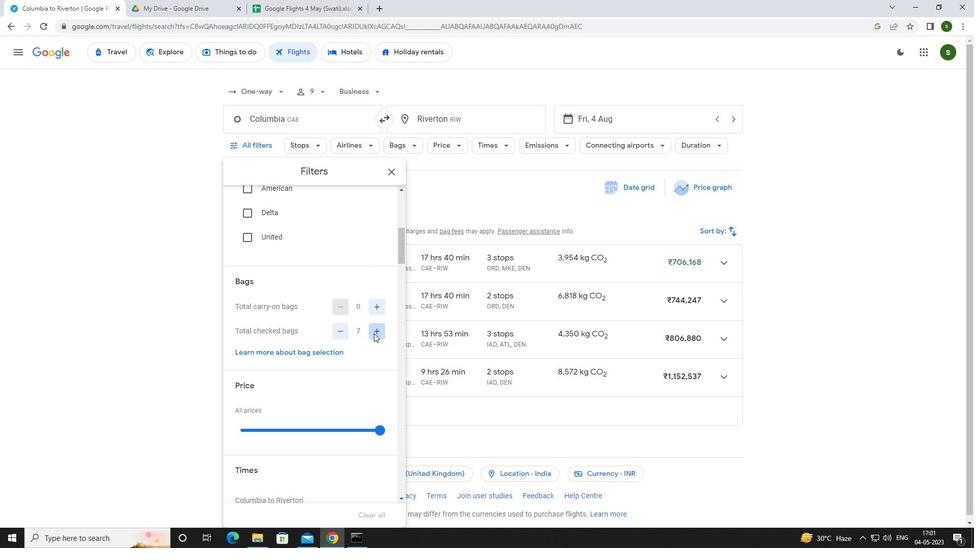 
Action: Mouse scrolled (374, 332) with delta (0, 0)
Screenshot: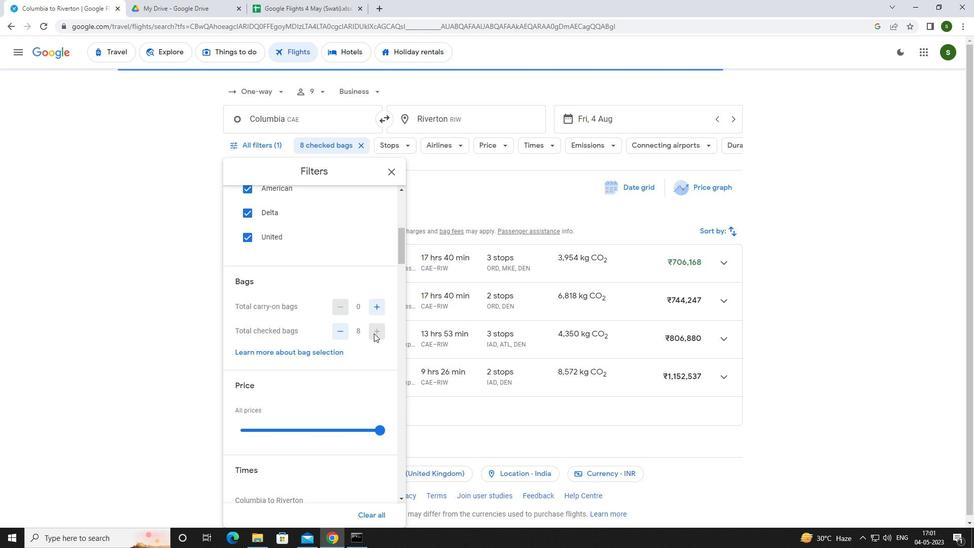 
Action: Mouse scrolled (374, 332) with delta (0, 0)
Screenshot: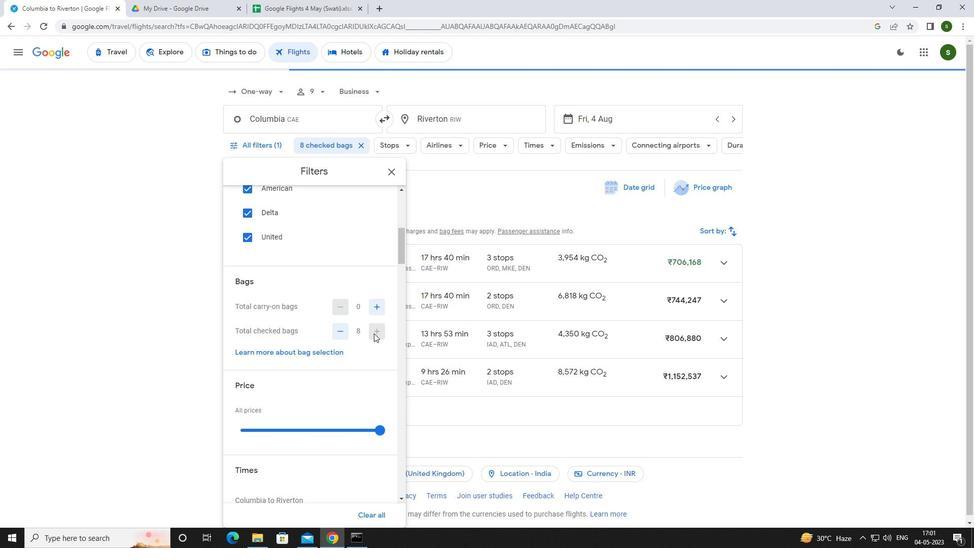 
Action: Mouse moved to (380, 331)
Screenshot: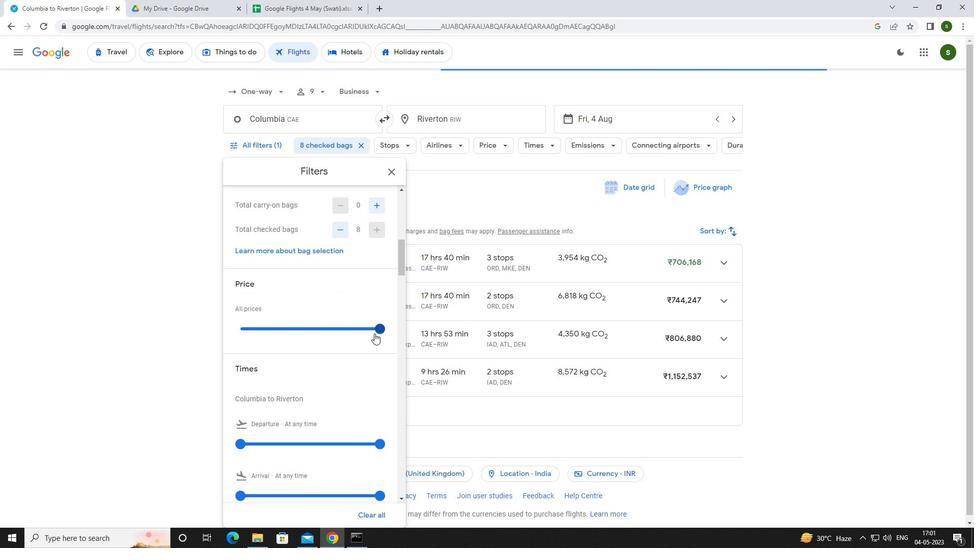 
Action: Mouse pressed left at (380, 331)
Screenshot: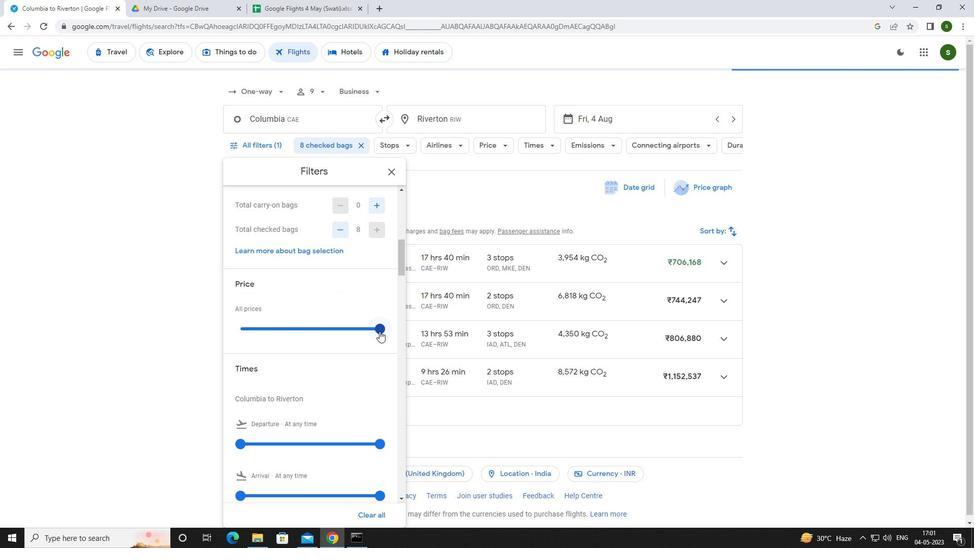 
Action: Mouse moved to (243, 328)
Screenshot: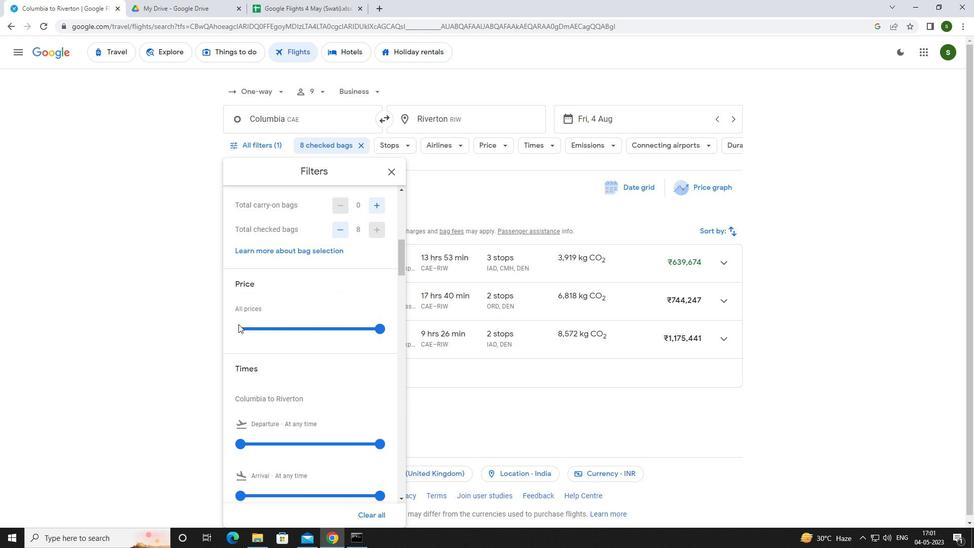 
Action: Mouse pressed left at (243, 328)
Screenshot: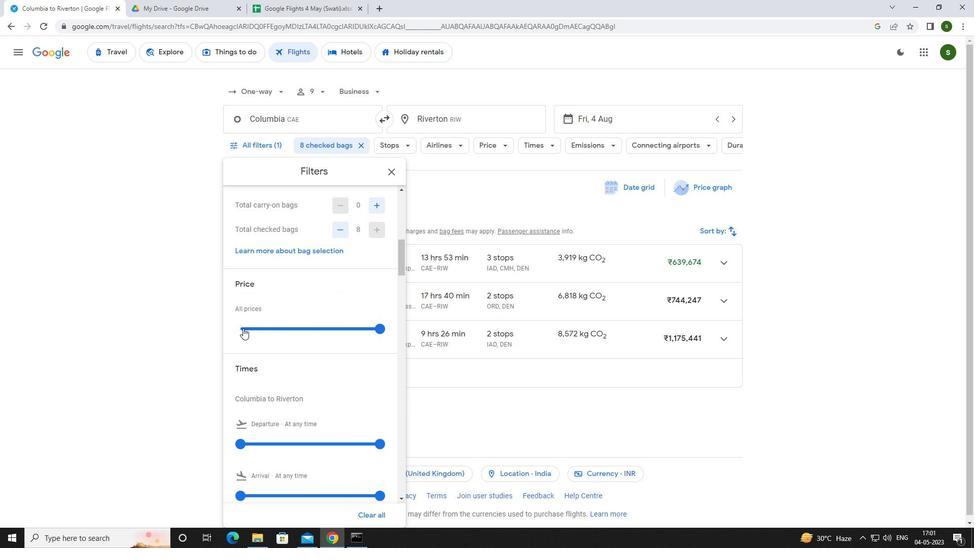 
Action: Mouse pressed left at (243, 328)
Screenshot: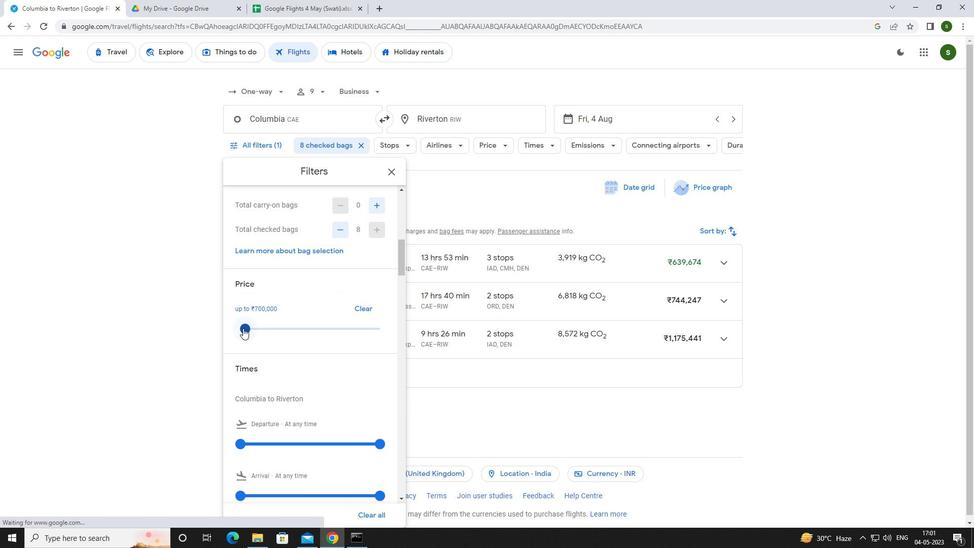 
Action: Mouse scrolled (243, 327) with delta (0, 0)
Screenshot: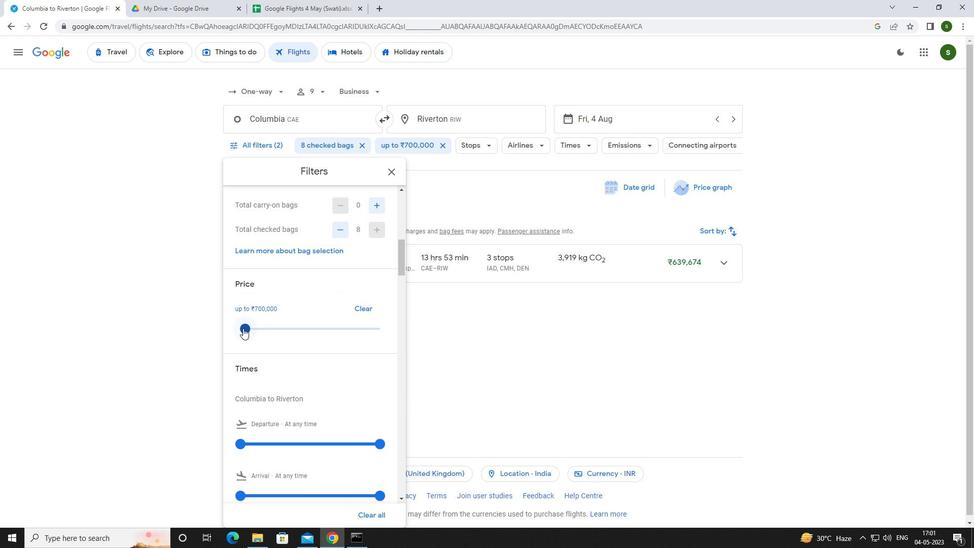 
Action: Mouse scrolled (243, 327) with delta (0, 0)
Screenshot: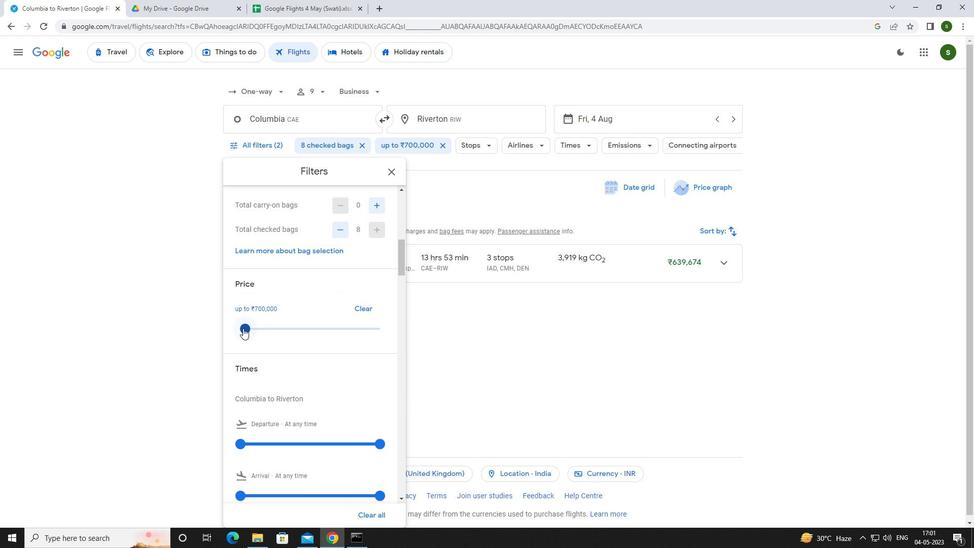 
Action: Mouse moved to (241, 343)
Screenshot: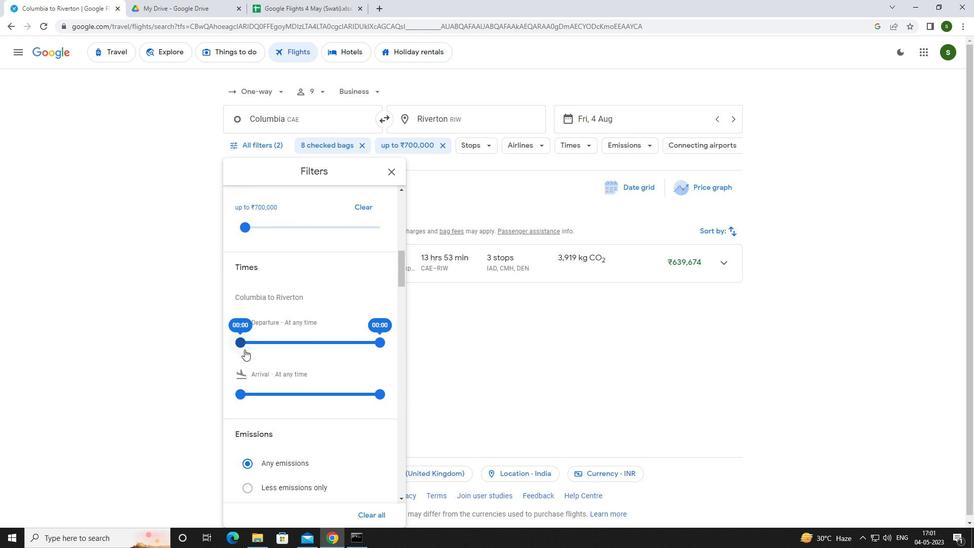 
Action: Mouse pressed left at (241, 343)
Screenshot: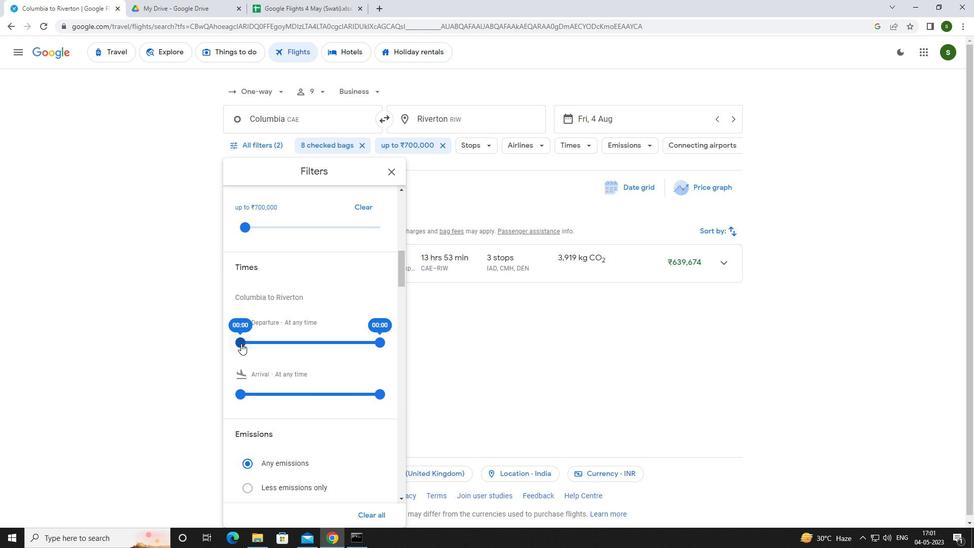 
Action: Mouse moved to (300, 351)
Screenshot: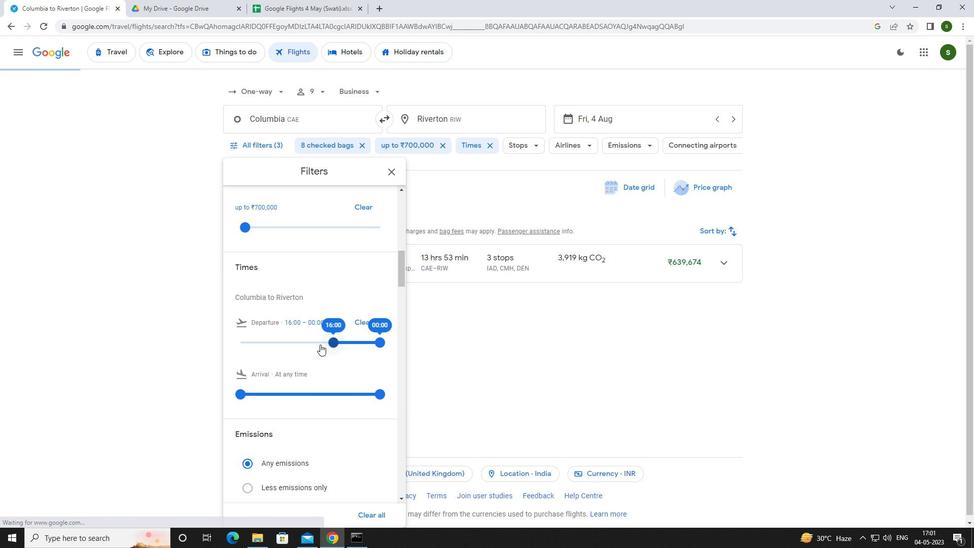 
Action: Mouse scrolled (300, 350) with delta (0, 0)
Screenshot: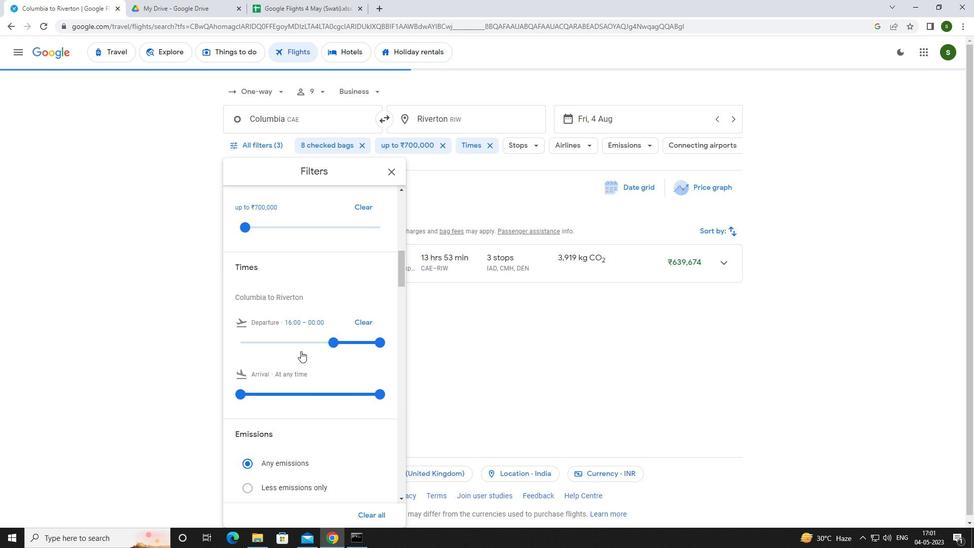 
Action: Mouse scrolled (300, 350) with delta (0, 0)
Screenshot: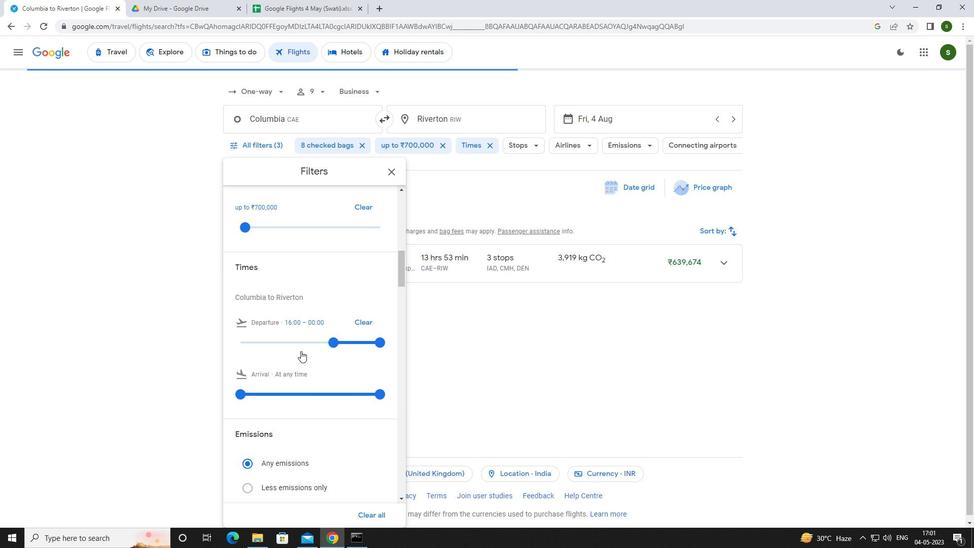 
Action: Mouse moved to (289, 382)
Screenshot: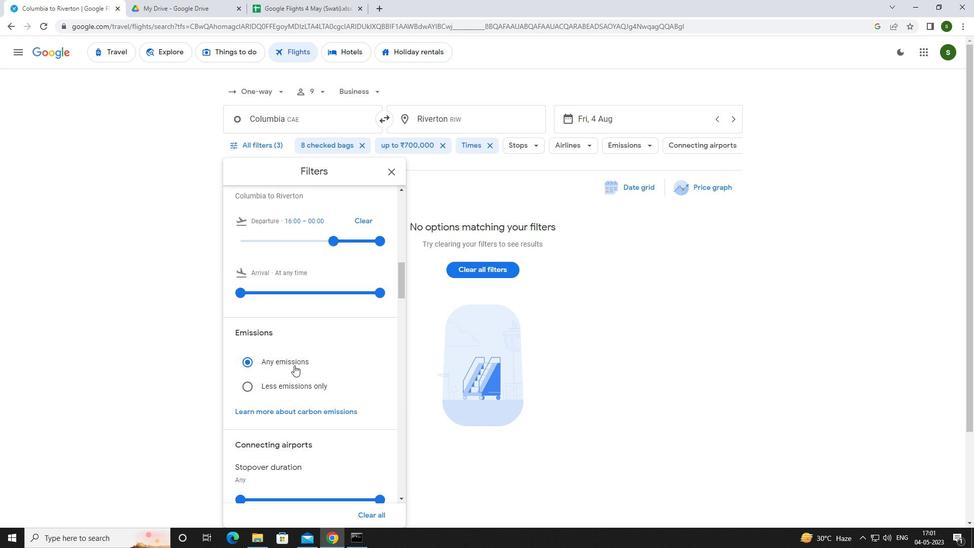 
Action: Mouse pressed left at (289, 382)
Screenshot: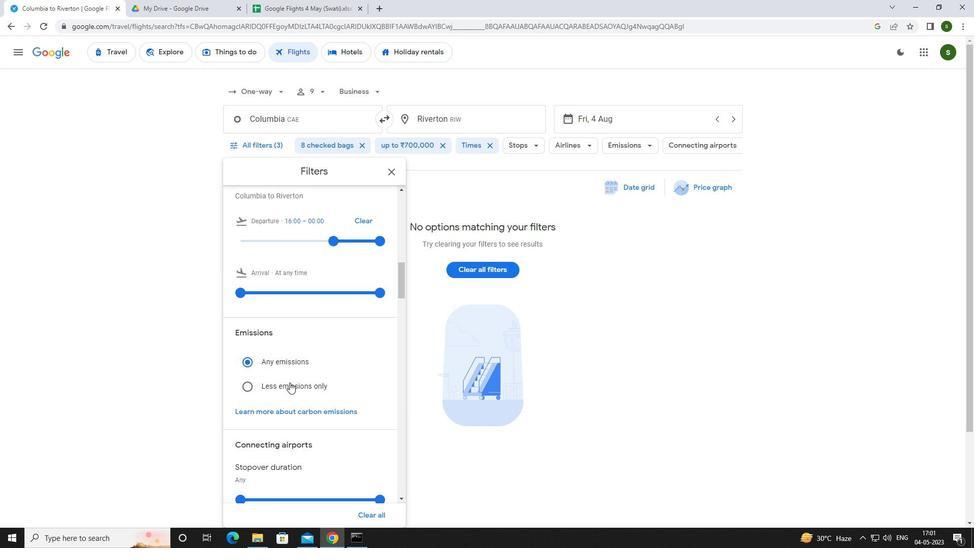 
Action: Mouse moved to (595, 368)
Screenshot: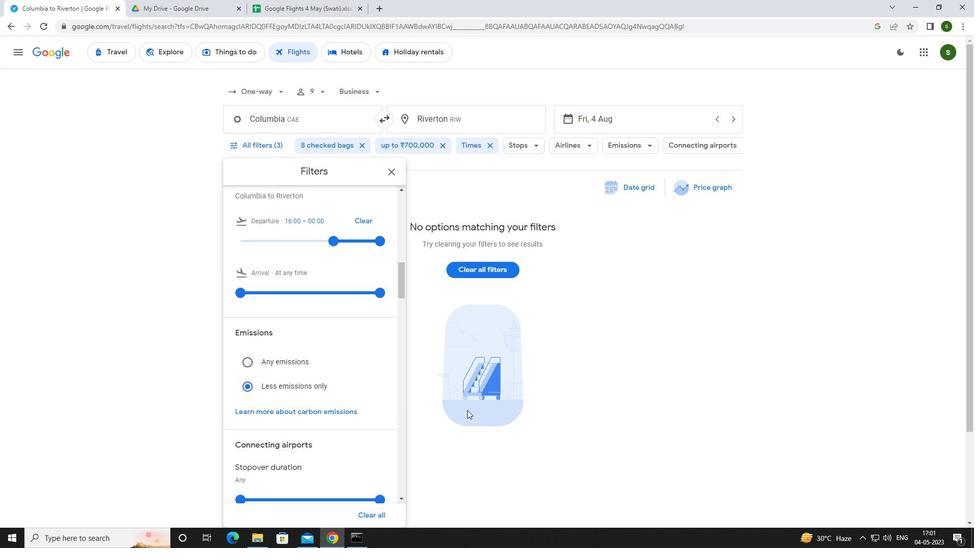 
Action: Mouse pressed left at (595, 368)
Screenshot: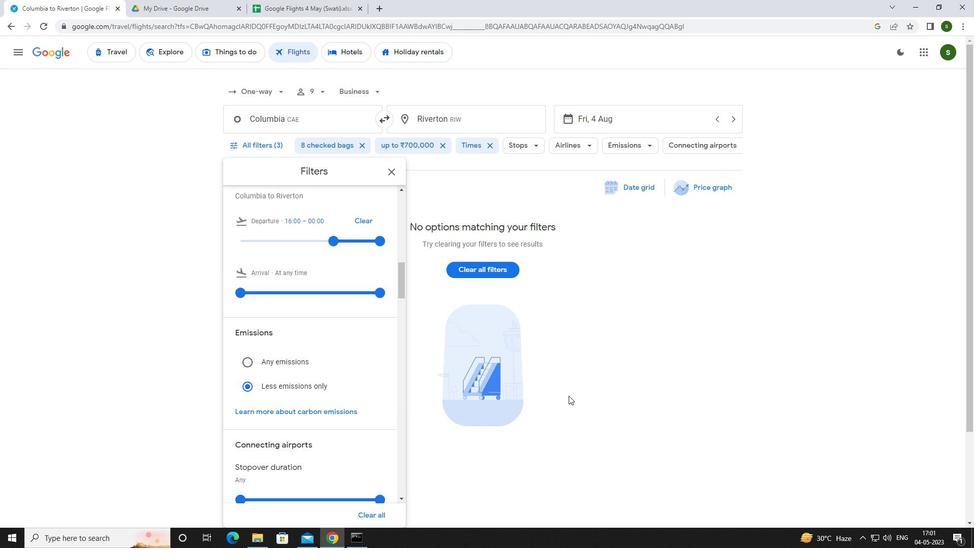 
Action: Mouse moved to (595, 368)
Screenshot: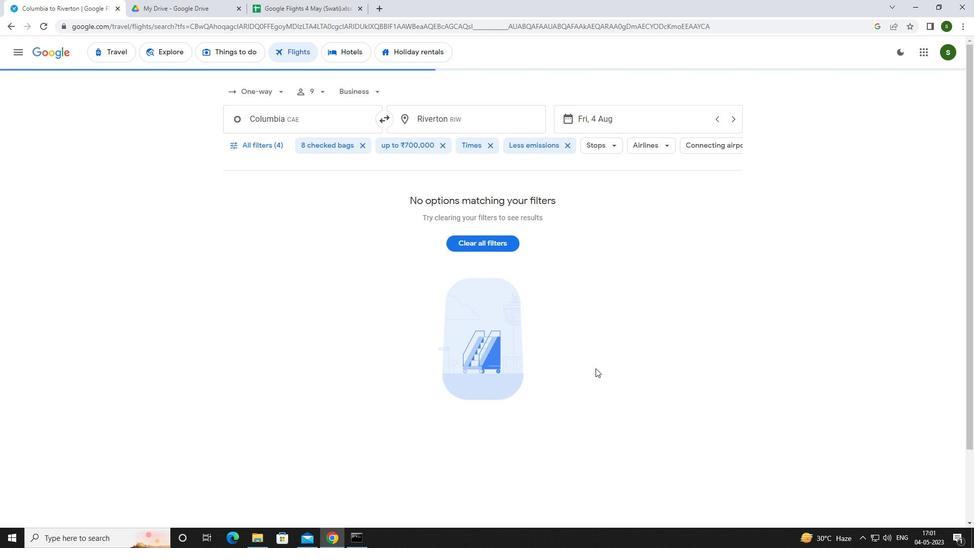
